 Task: Add Attachment from Trello to Card Card0000000274 in Board Board0000000069 in Workspace WS0000000023 in Trello. Add Cover Blue to Card Card0000000274 in Board Board0000000069 in Workspace WS0000000023 in Trello. Add "Copy Card To …" Button titled Button0000000274 to "bottom" of the list "To Do" to Card Card0000000274 in Board Board0000000069 in Workspace WS0000000023 in Trello. Add Description DS0000000274 to Card Card0000000274 in Board Board0000000069 in Workspace WS0000000023 in Trello. Add Comment CM0000000274 to Card Card0000000274 in Board Board0000000069 in Workspace WS0000000023 in Trello
Action: Mouse moved to (457, 454)
Screenshot: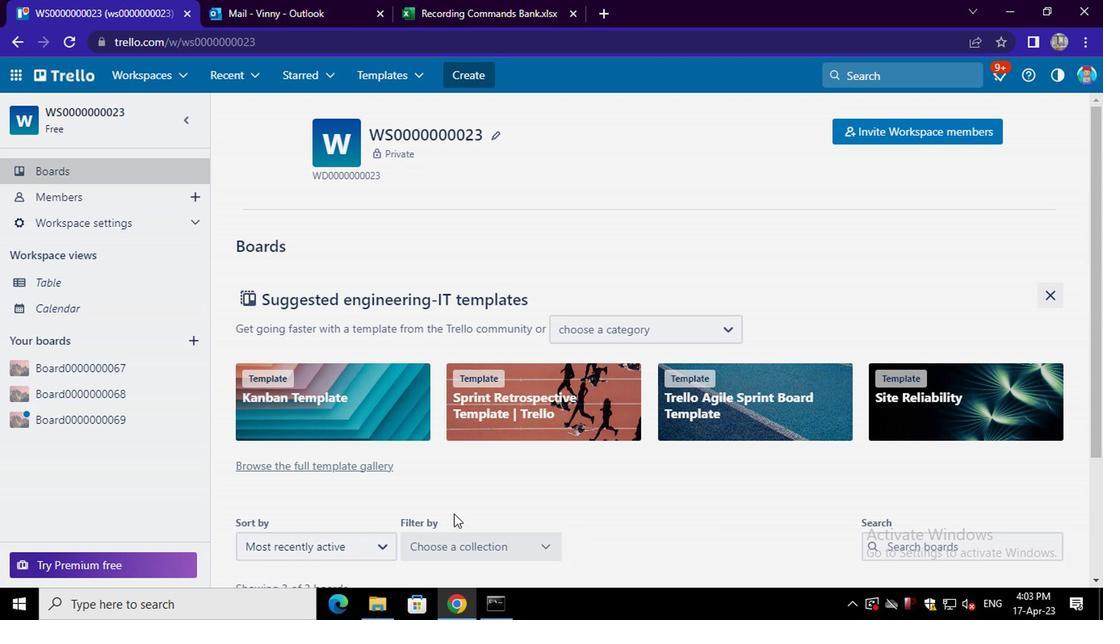 
Action: Mouse scrolled (457, 452) with delta (0, -1)
Screenshot: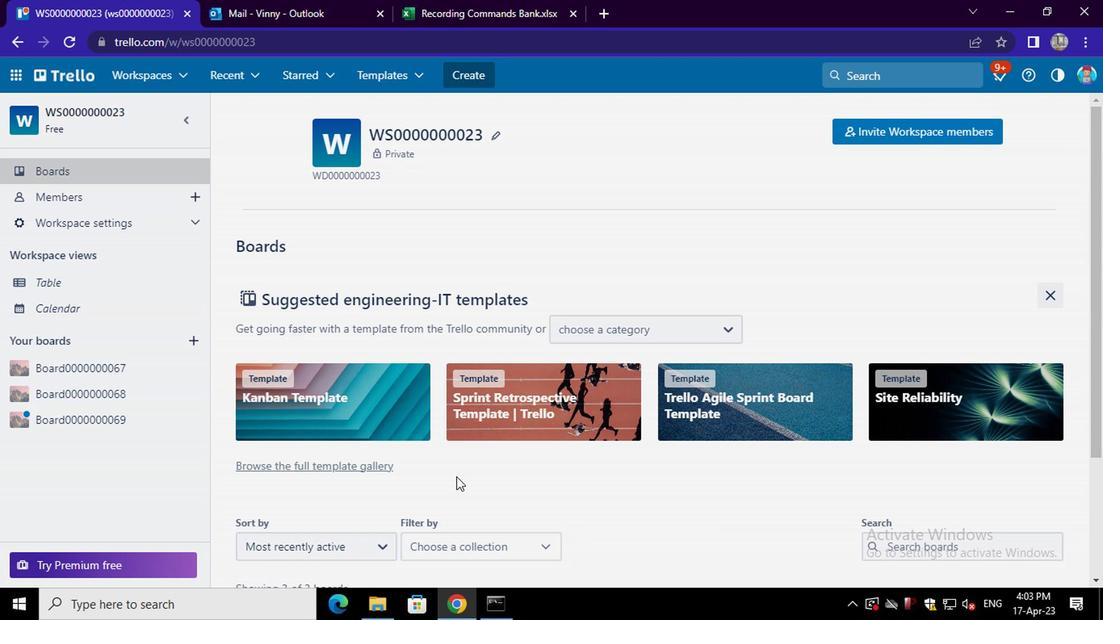 
Action: Mouse scrolled (457, 452) with delta (0, -1)
Screenshot: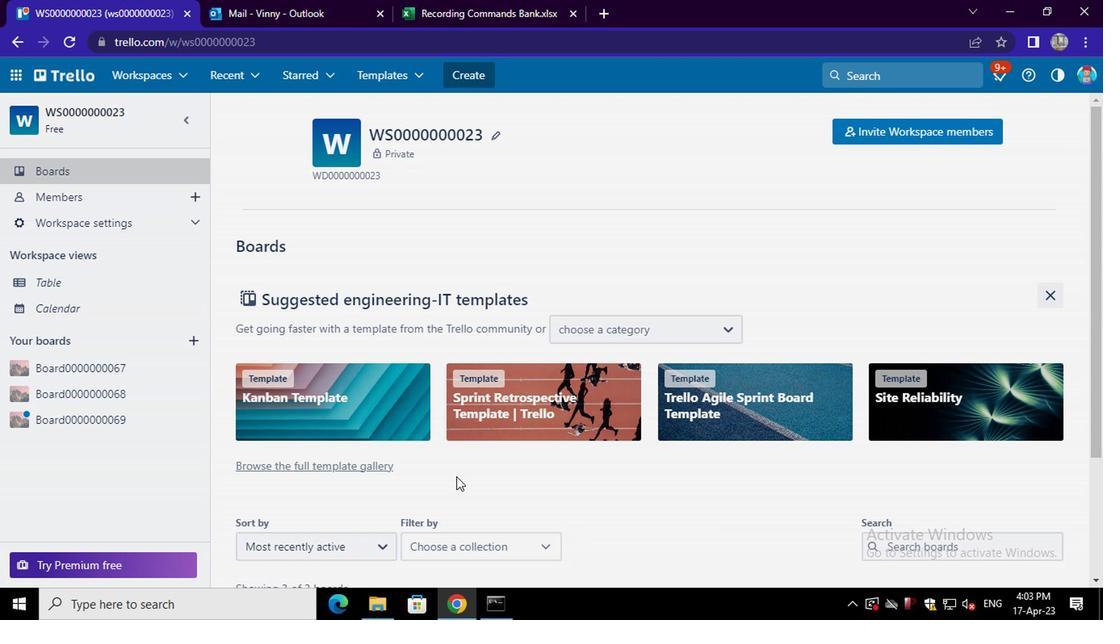 
Action: Mouse scrolled (457, 452) with delta (0, -1)
Screenshot: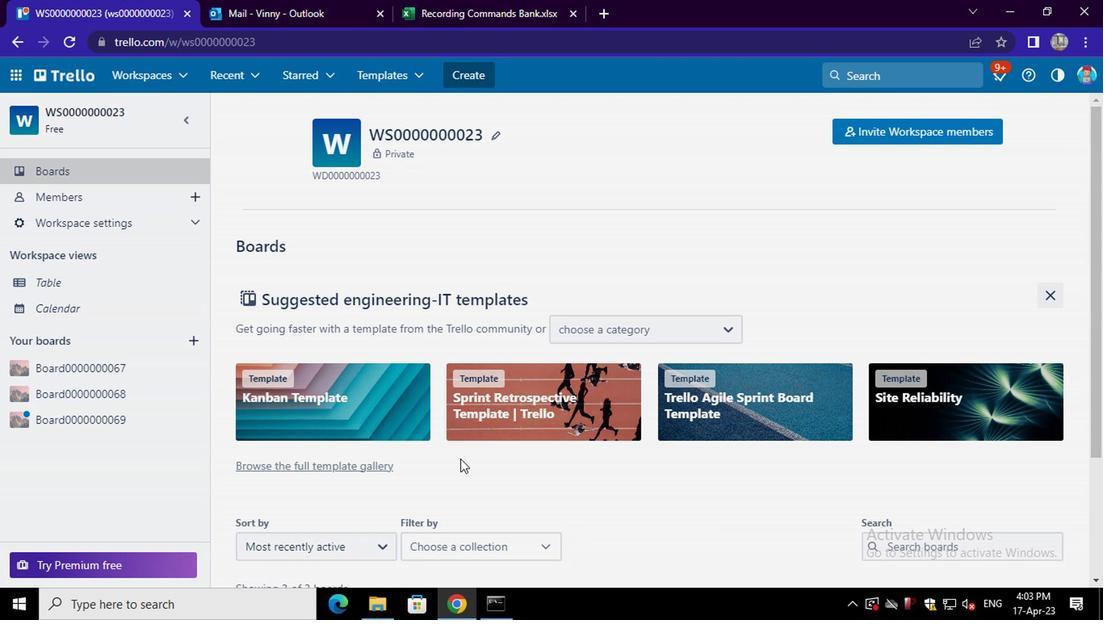
Action: Mouse scrolled (457, 452) with delta (0, -1)
Screenshot: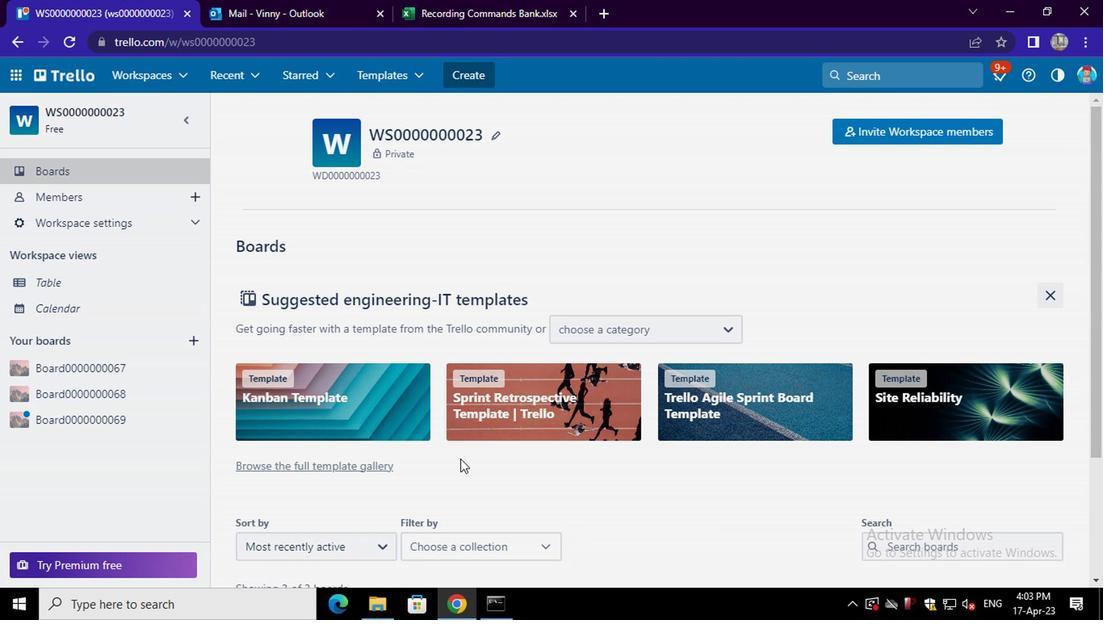 
Action: Mouse scrolled (457, 452) with delta (0, -1)
Screenshot: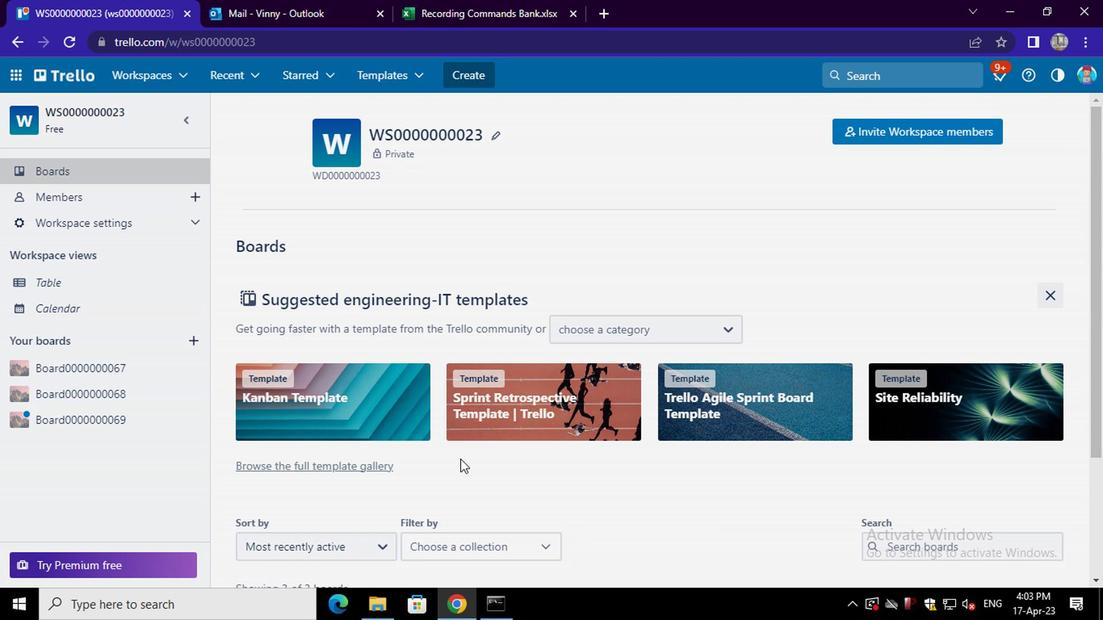 
Action: Mouse moved to (527, 481)
Screenshot: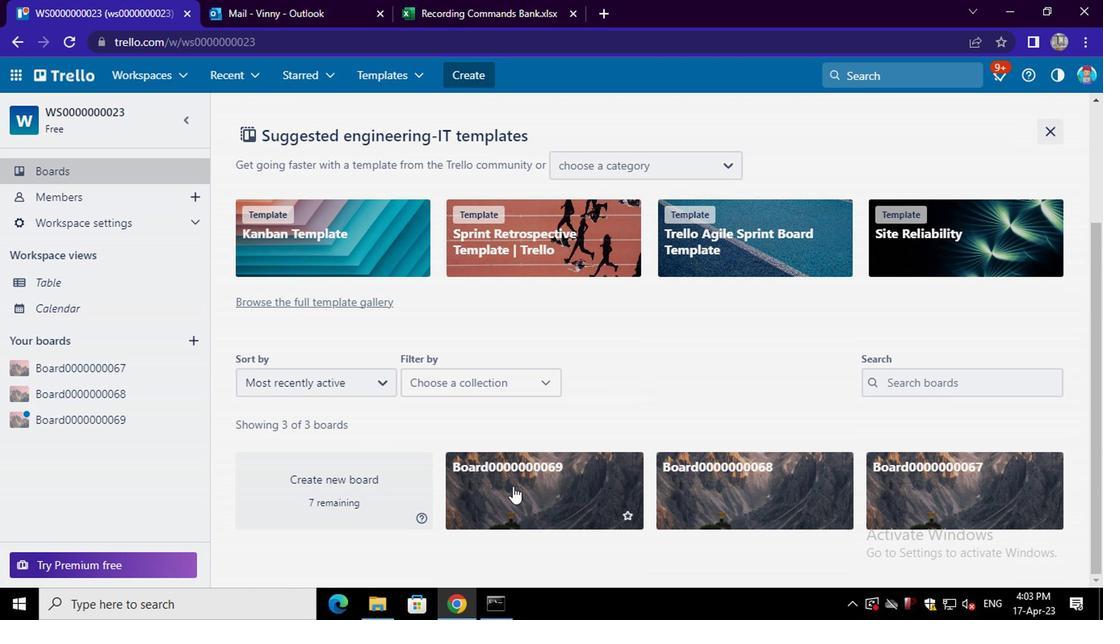 
Action: Mouse pressed left at (527, 481)
Screenshot: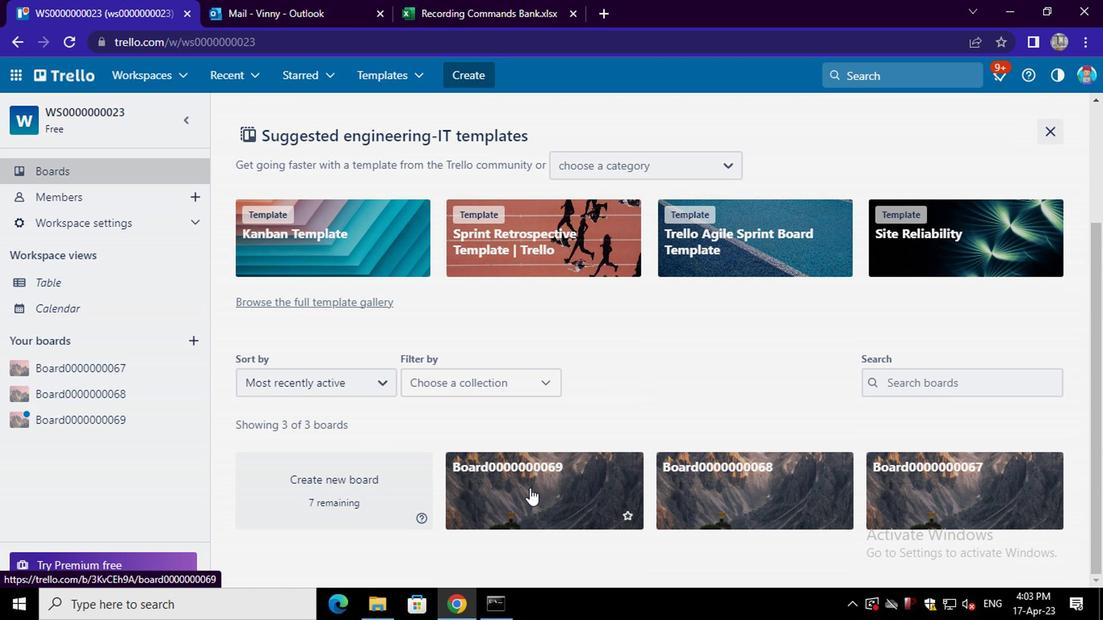 
Action: Mouse moved to (421, 320)
Screenshot: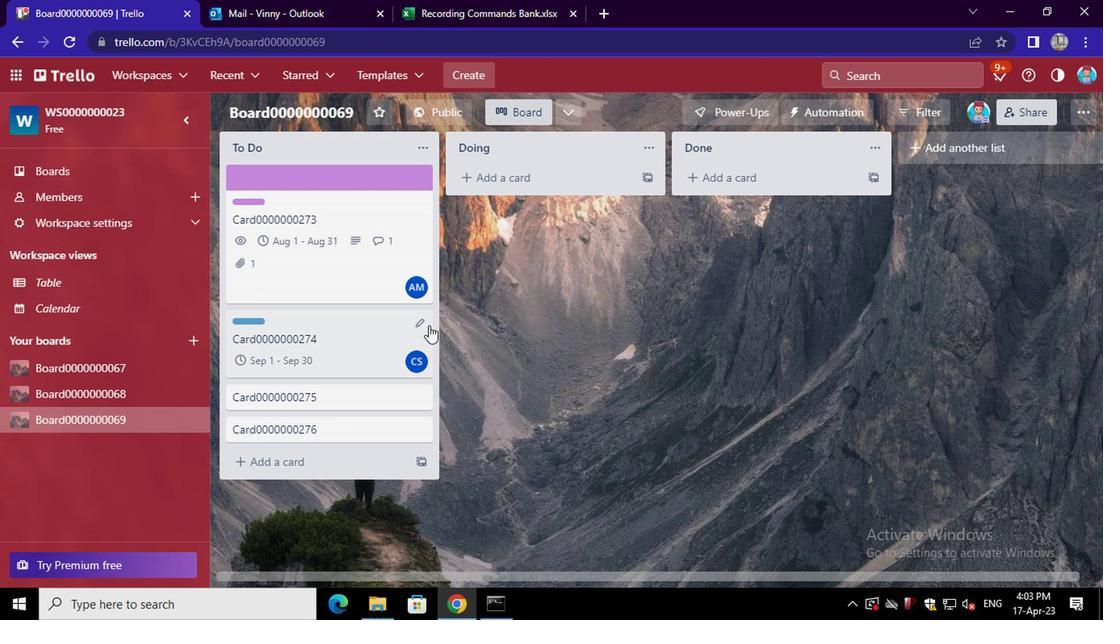 
Action: Mouse pressed left at (421, 320)
Screenshot: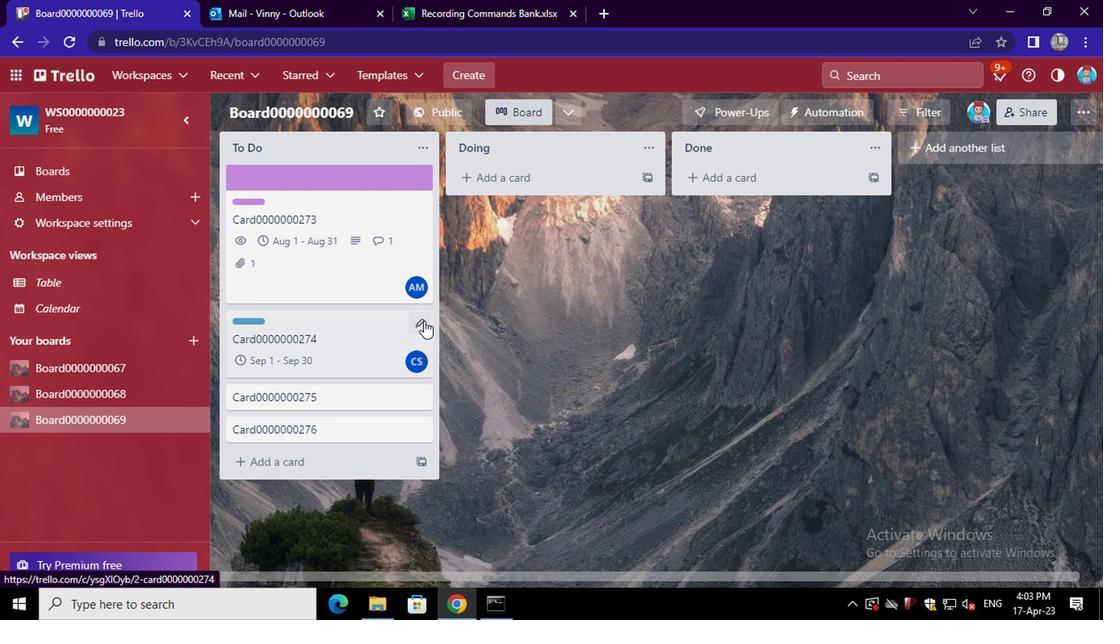 
Action: Mouse moved to (470, 319)
Screenshot: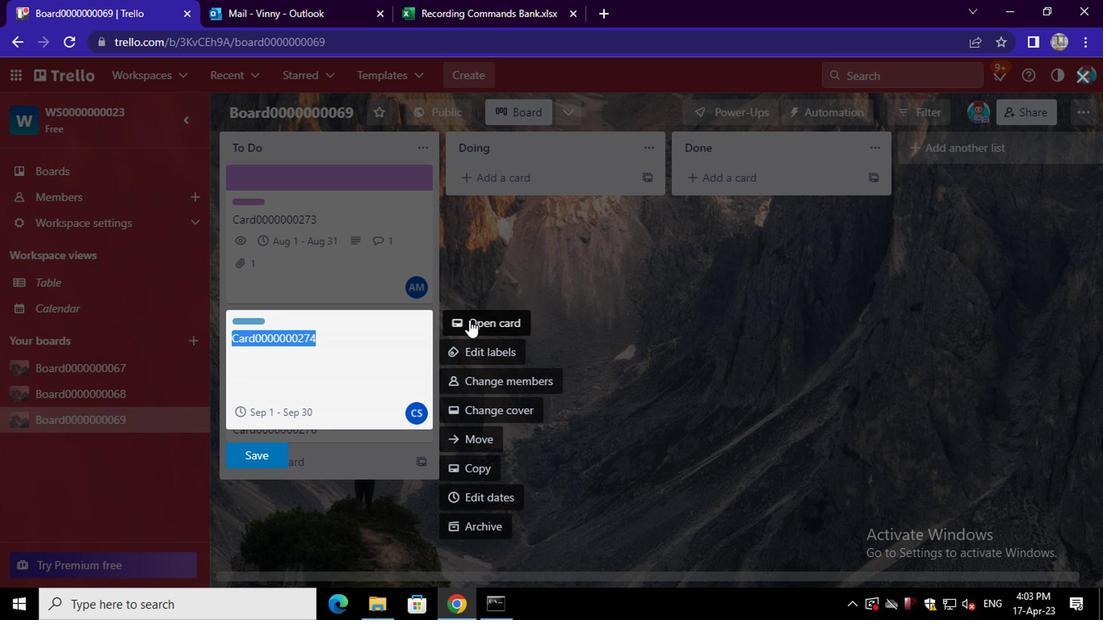 
Action: Mouse pressed left at (470, 319)
Screenshot: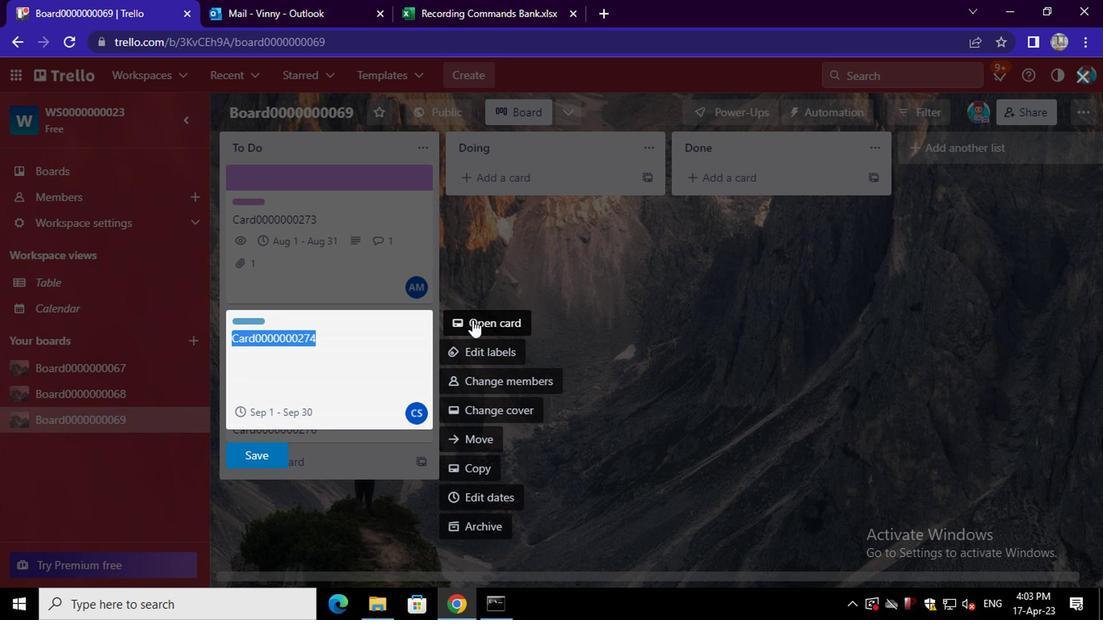 
Action: Mouse moved to (781, 335)
Screenshot: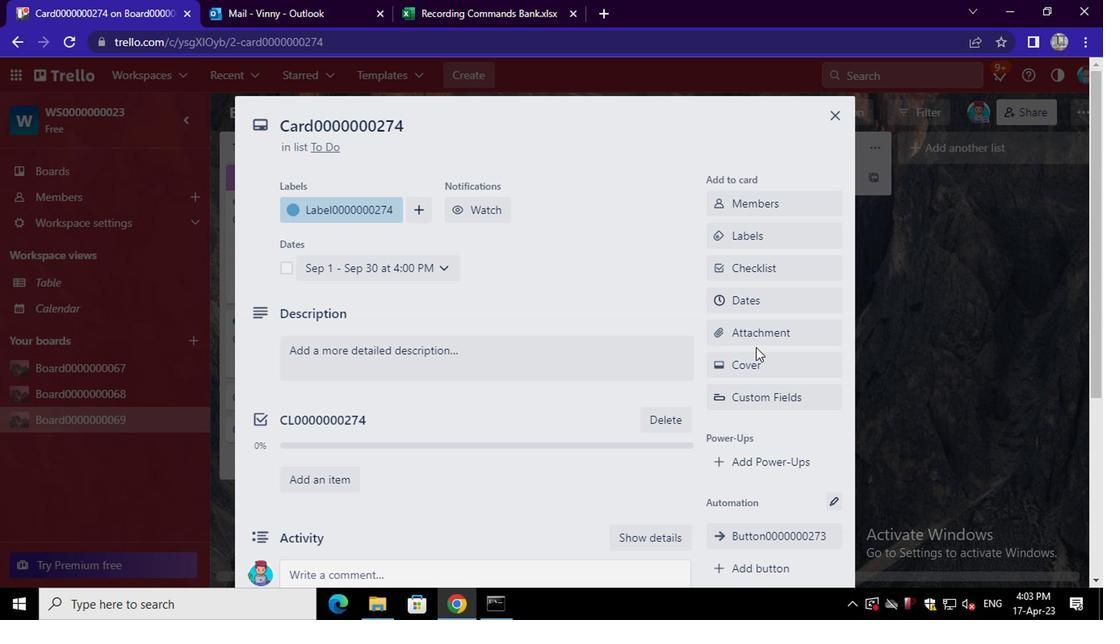 
Action: Mouse pressed left at (781, 335)
Screenshot: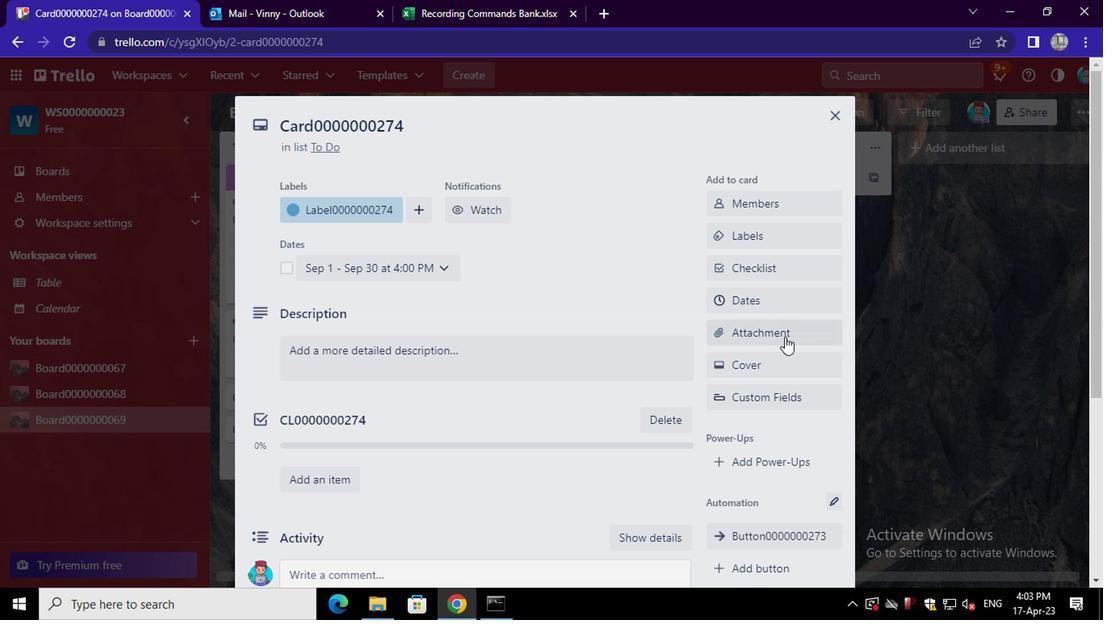 
Action: Mouse moved to (754, 179)
Screenshot: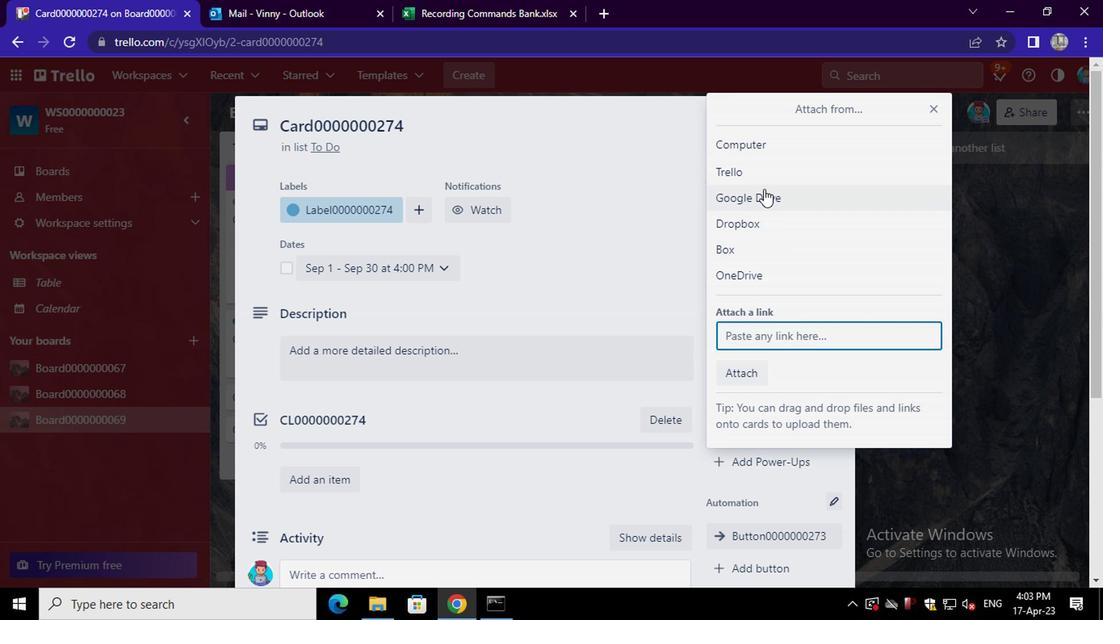 
Action: Mouse pressed left at (754, 179)
Screenshot: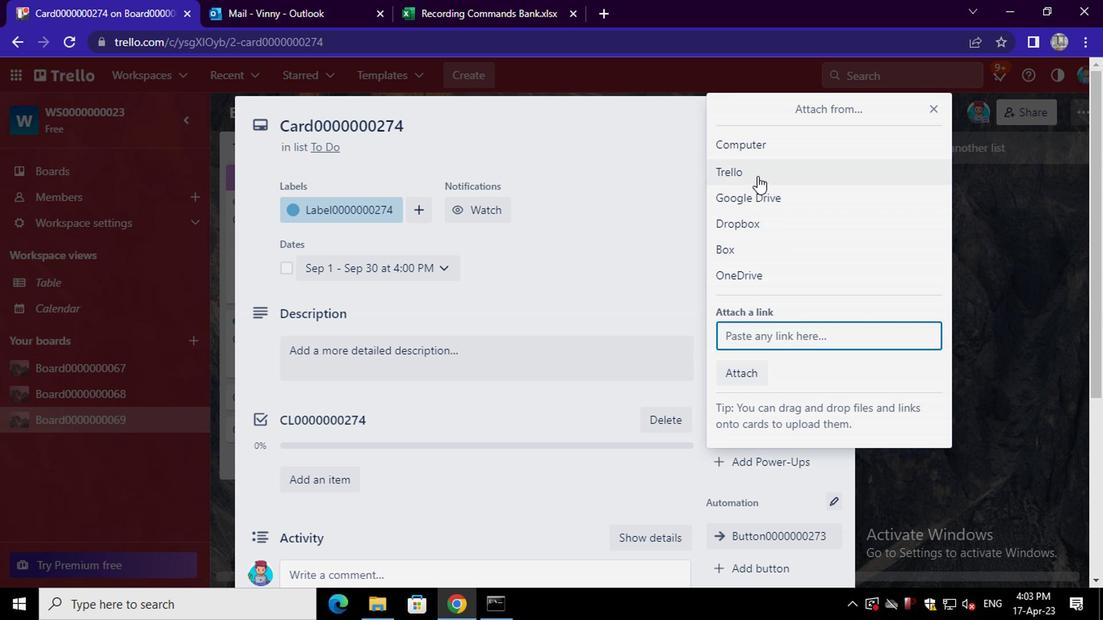 
Action: Mouse moved to (756, 231)
Screenshot: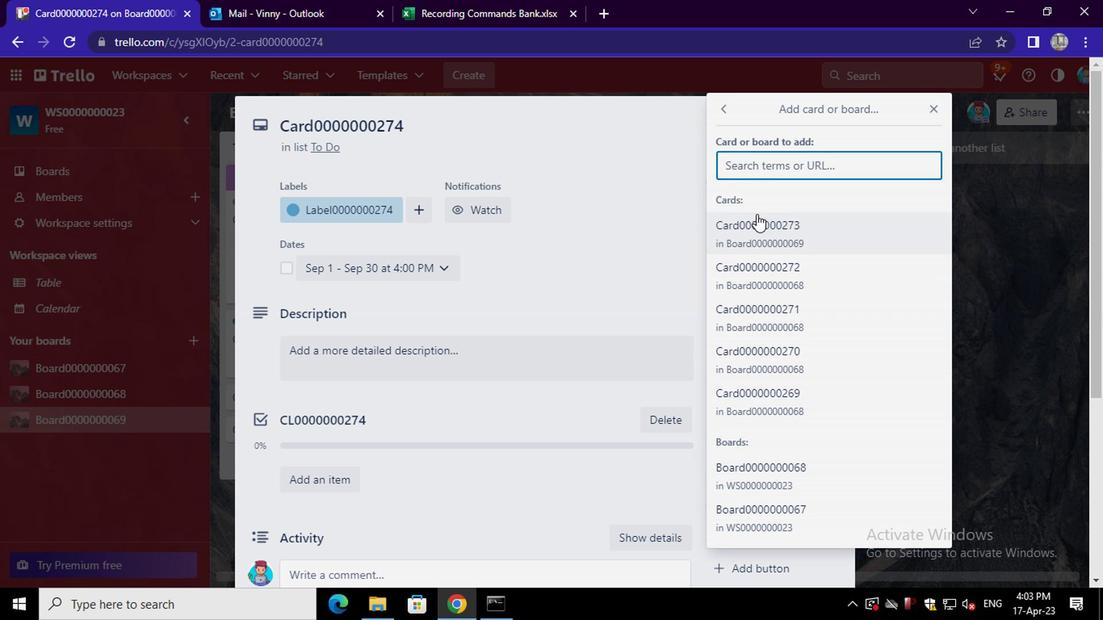 
Action: Mouse pressed left at (756, 231)
Screenshot: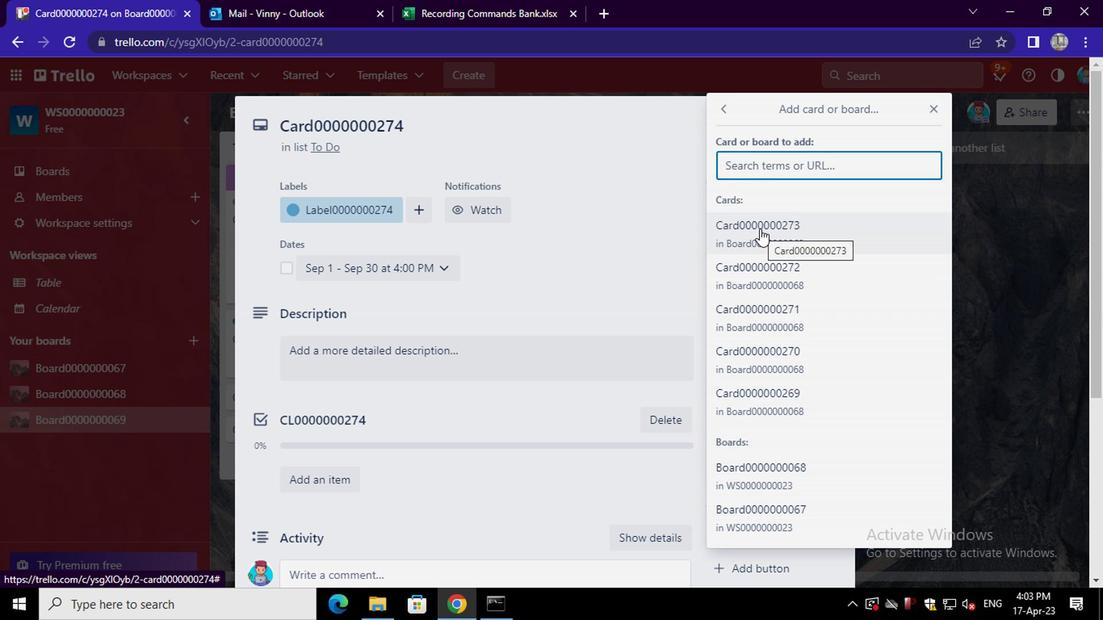 
Action: Mouse moved to (756, 360)
Screenshot: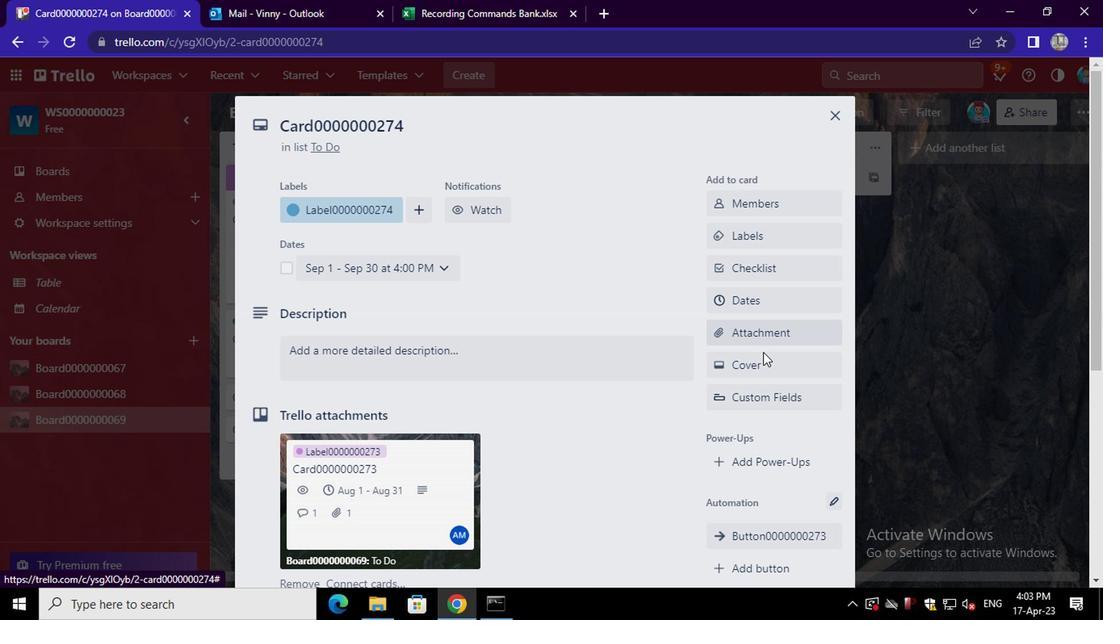 
Action: Mouse pressed left at (756, 360)
Screenshot: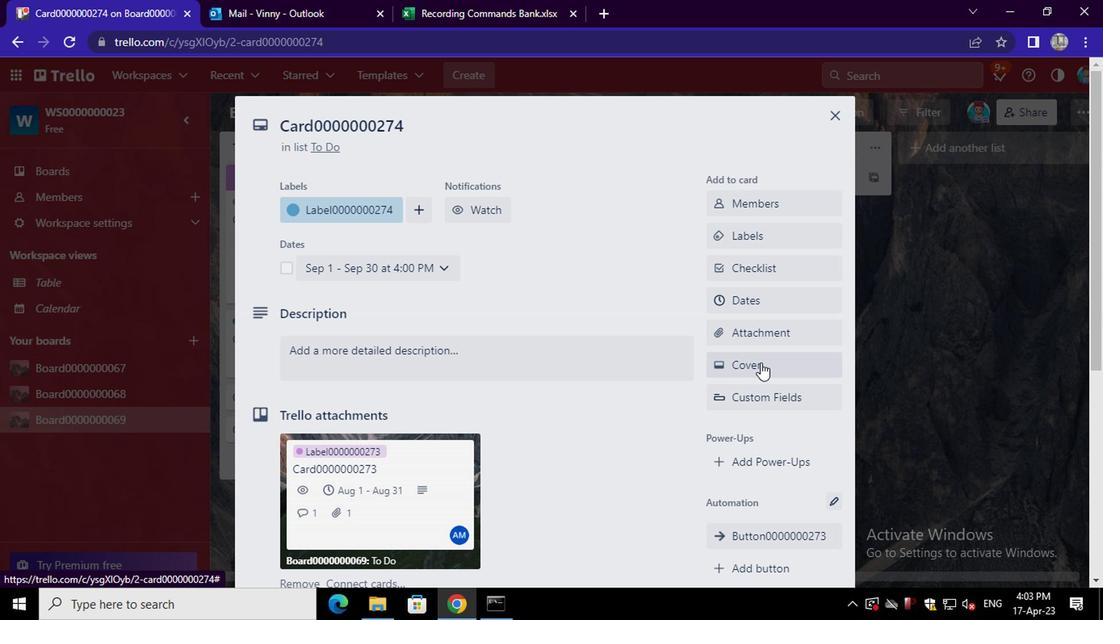 
Action: Mouse moved to (746, 287)
Screenshot: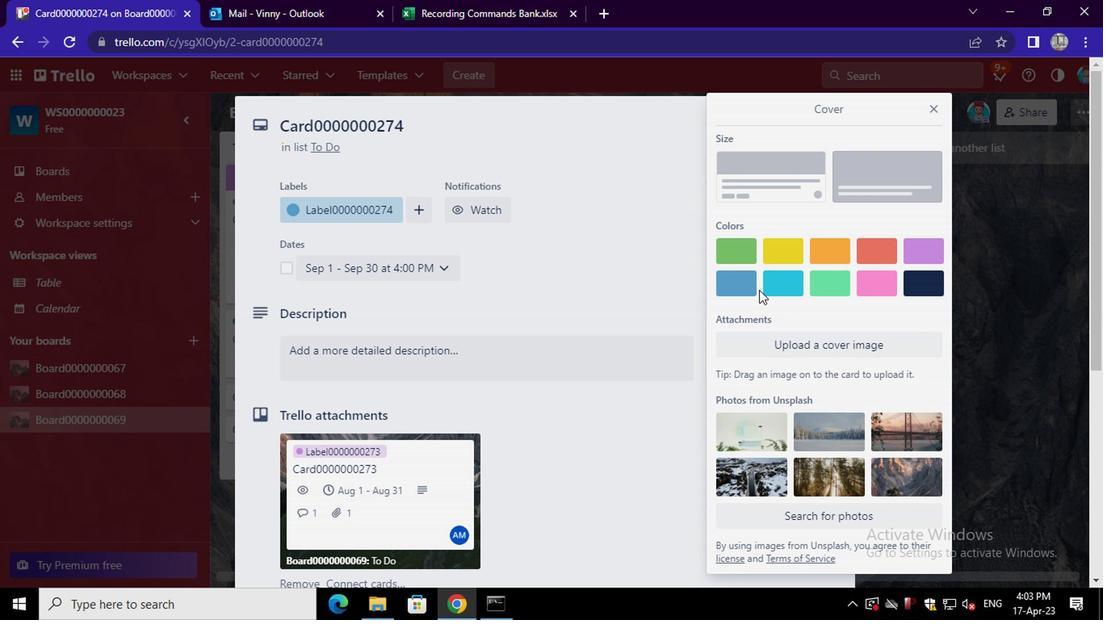 
Action: Mouse pressed left at (746, 287)
Screenshot: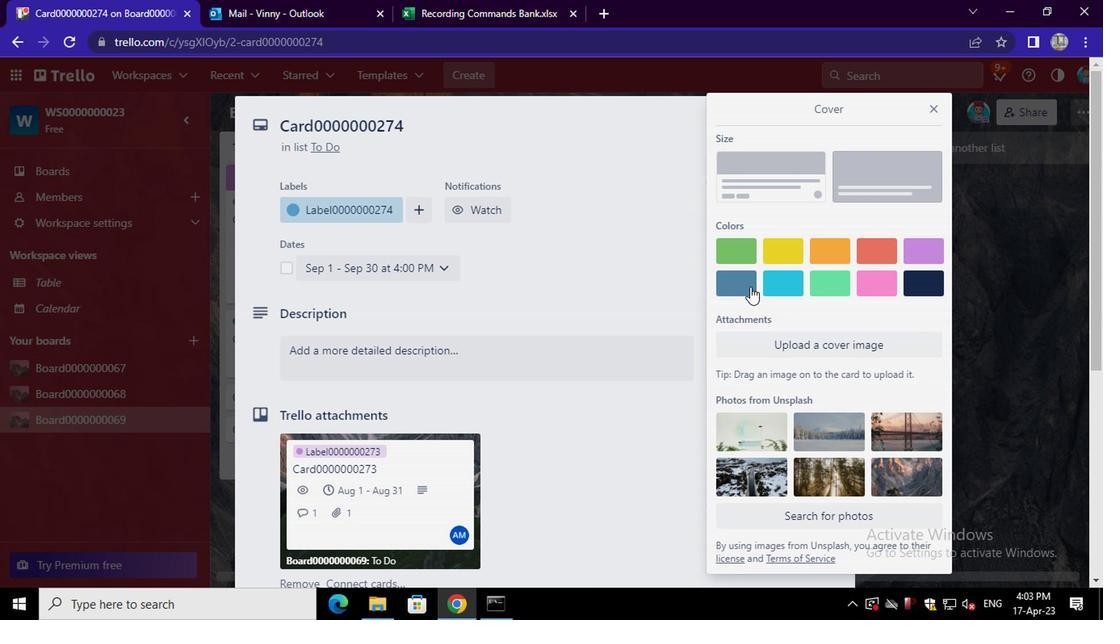 
Action: Mouse moved to (626, 358)
Screenshot: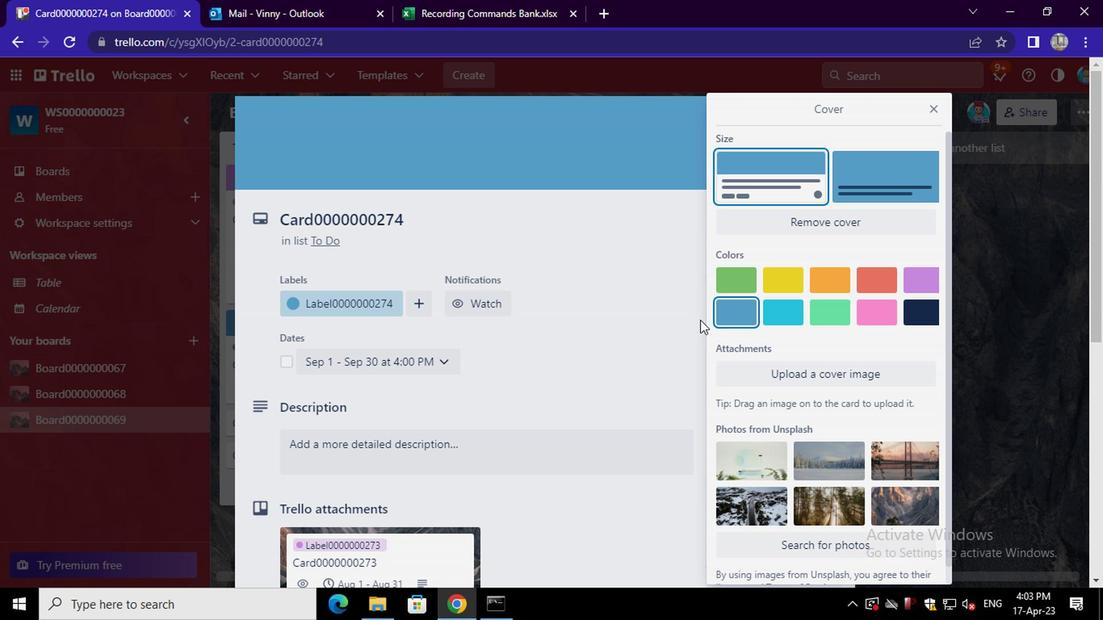 
Action: Mouse pressed left at (626, 358)
Screenshot: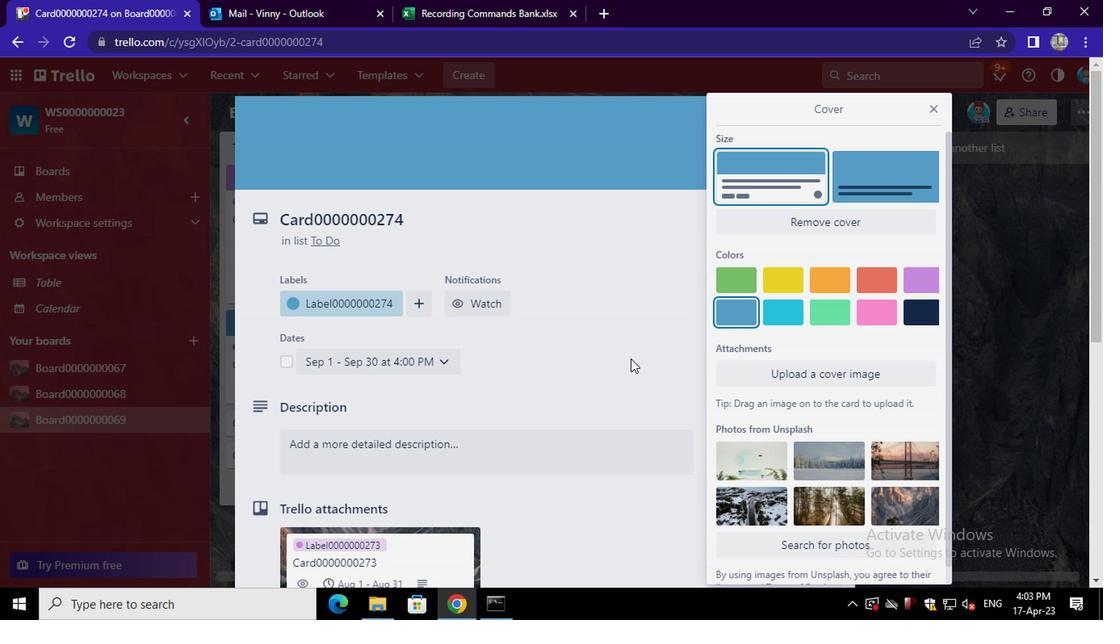 
Action: Mouse moved to (627, 362)
Screenshot: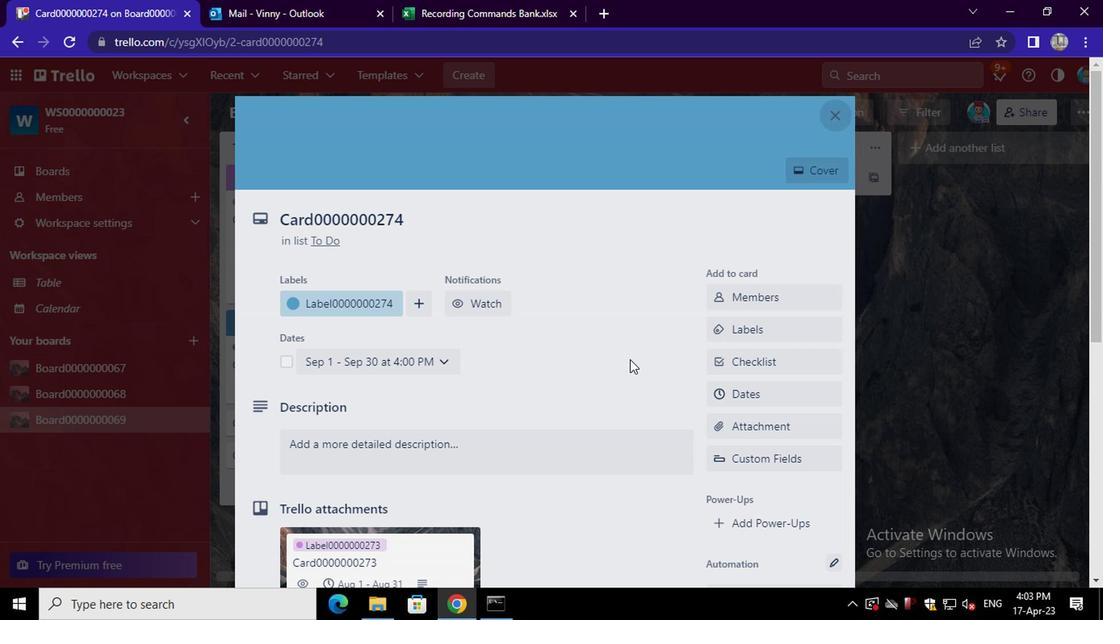 
Action: Mouse scrolled (627, 361) with delta (0, -1)
Screenshot: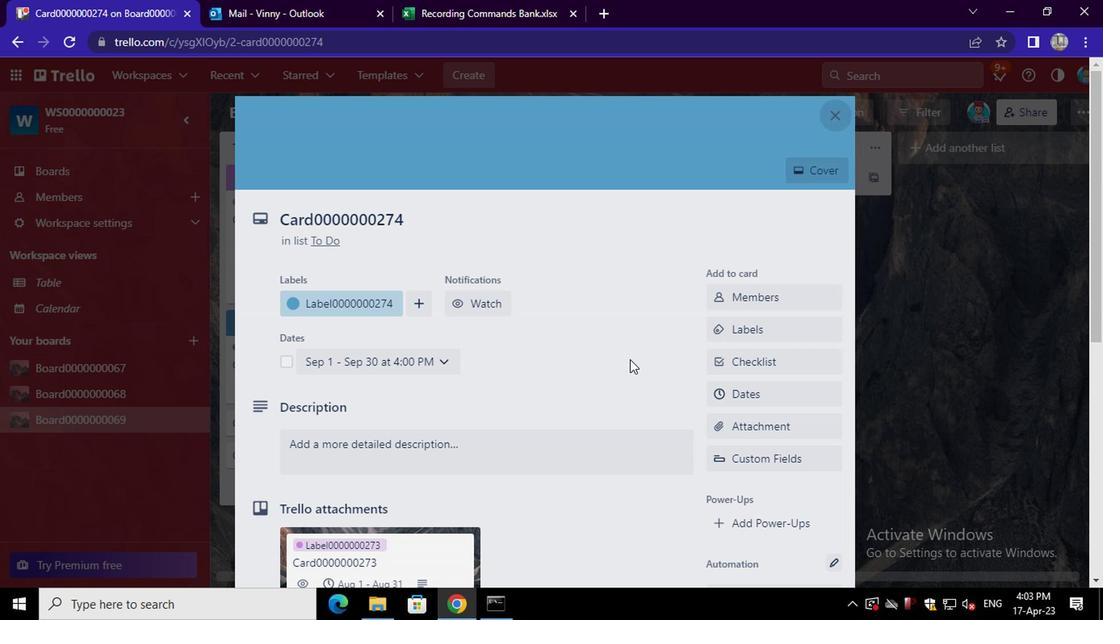 
Action: Mouse moved to (628, 364)
Screenshot: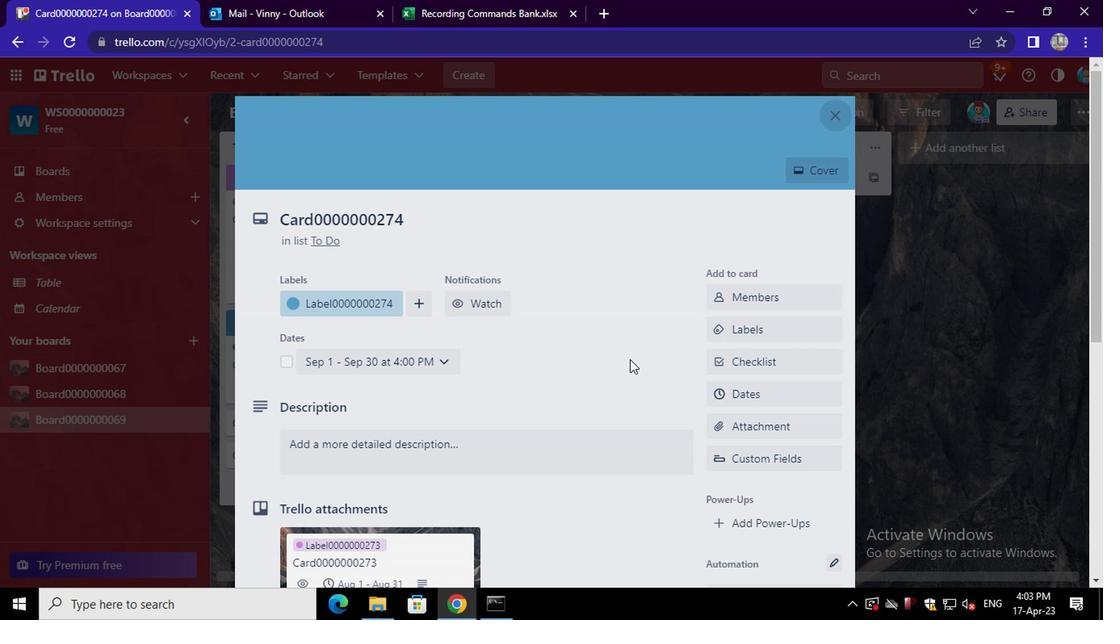 
Action: Mouse scrolled (628, 363) with delta (0, -1)
Screenshot: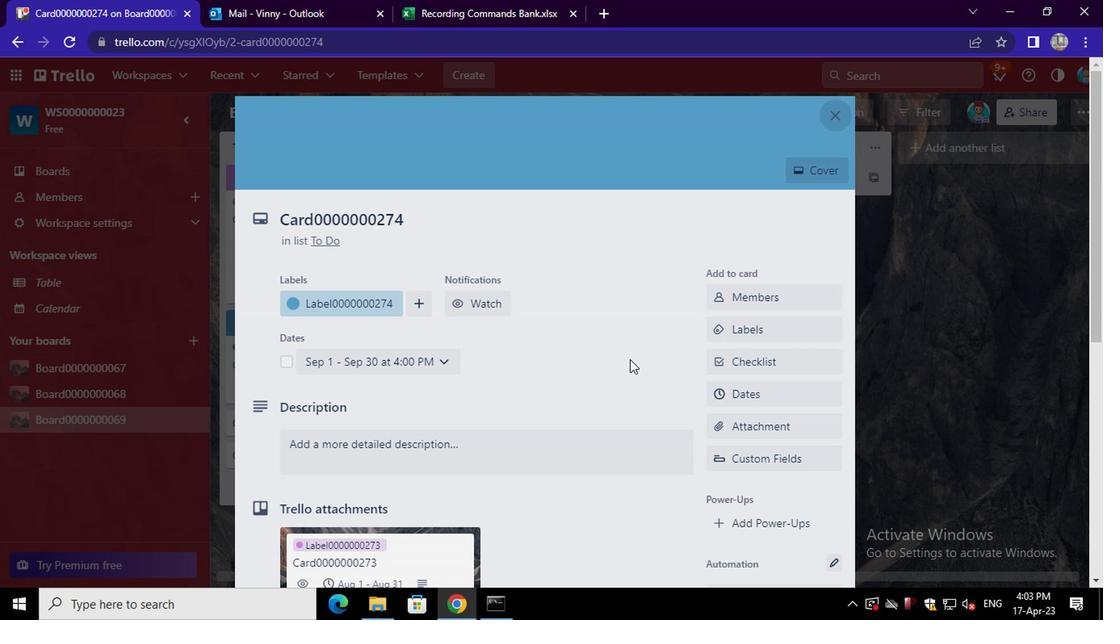 
Action: Mouse scrolled (628, 363) with delta (0, -1)
Screenshot: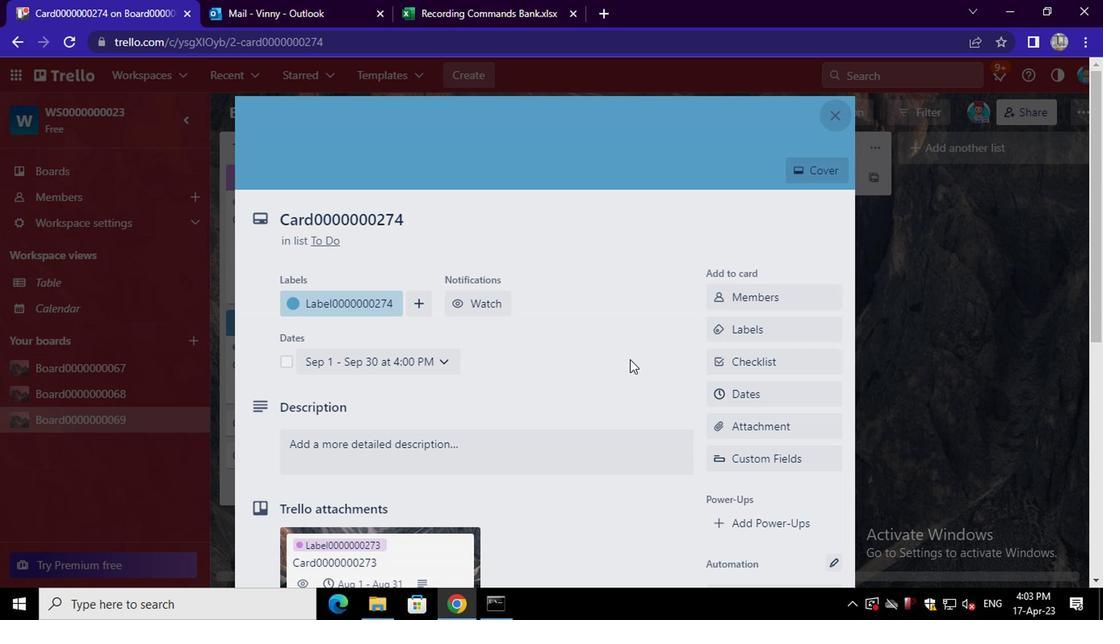 
Action: Mouse scrolled (628, 363) with delta (0, -1)
Screenshot: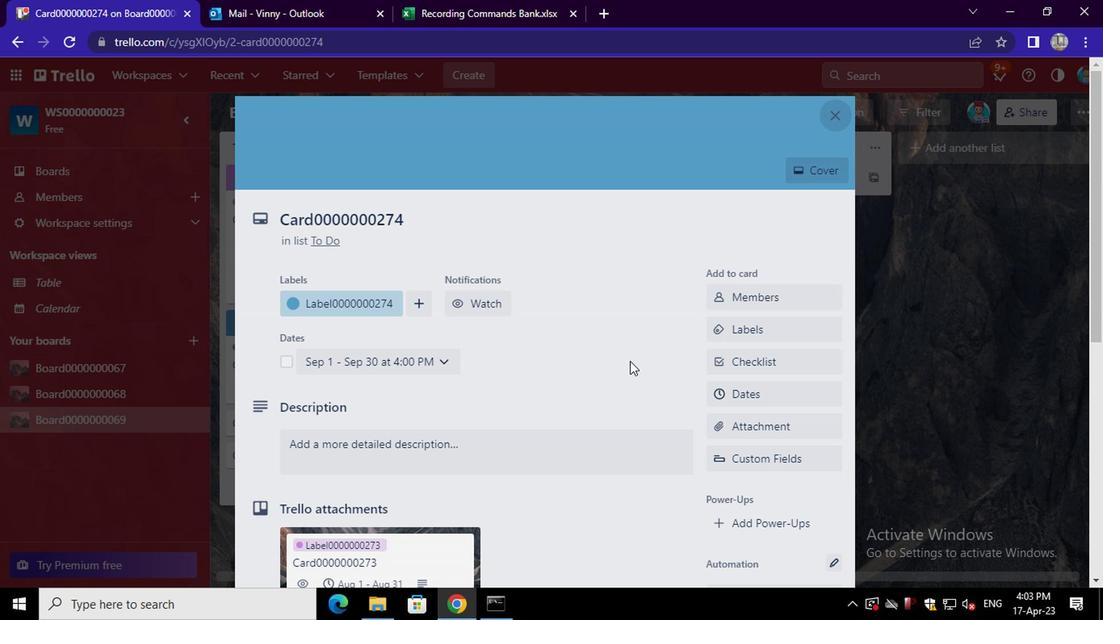 
Action: Mouse moved to (771, 304)
Screenshot: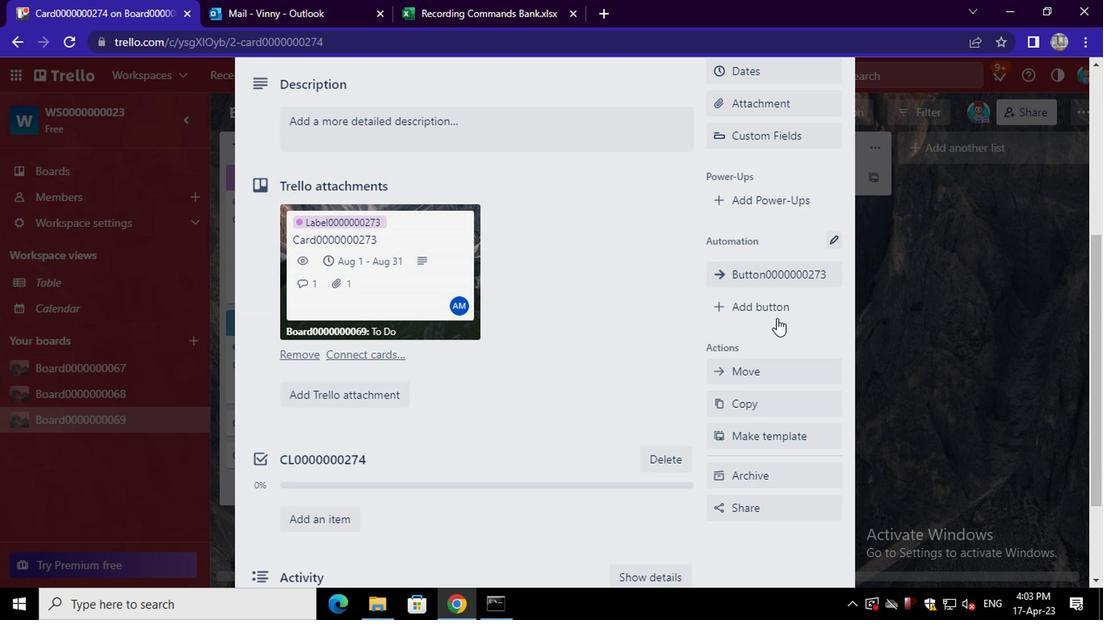 
Action: Mouse pressed left at (771, 304)
Screenshot: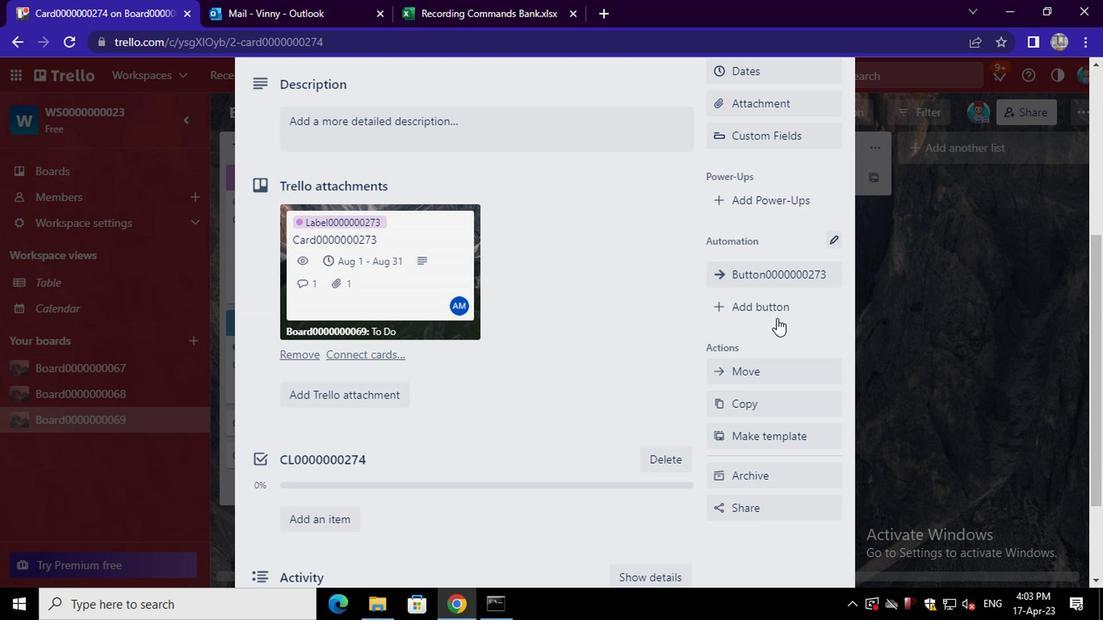 
Action: Mouse moved to (787, 218)
Screenshot: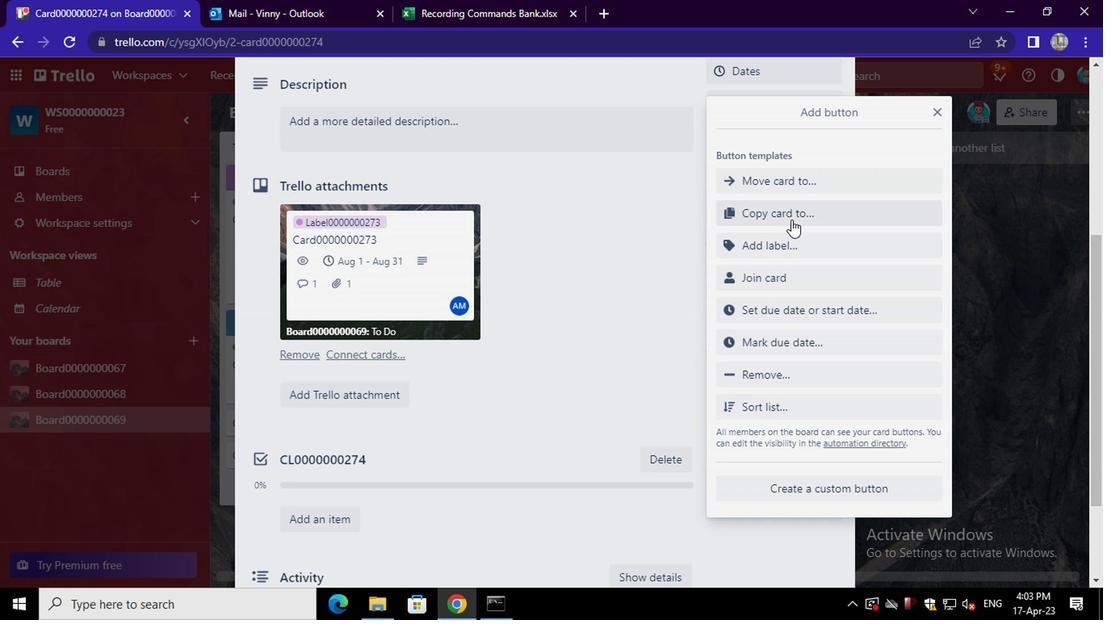 
Action: Mouse pressed left at (787, 218)
Screenshot: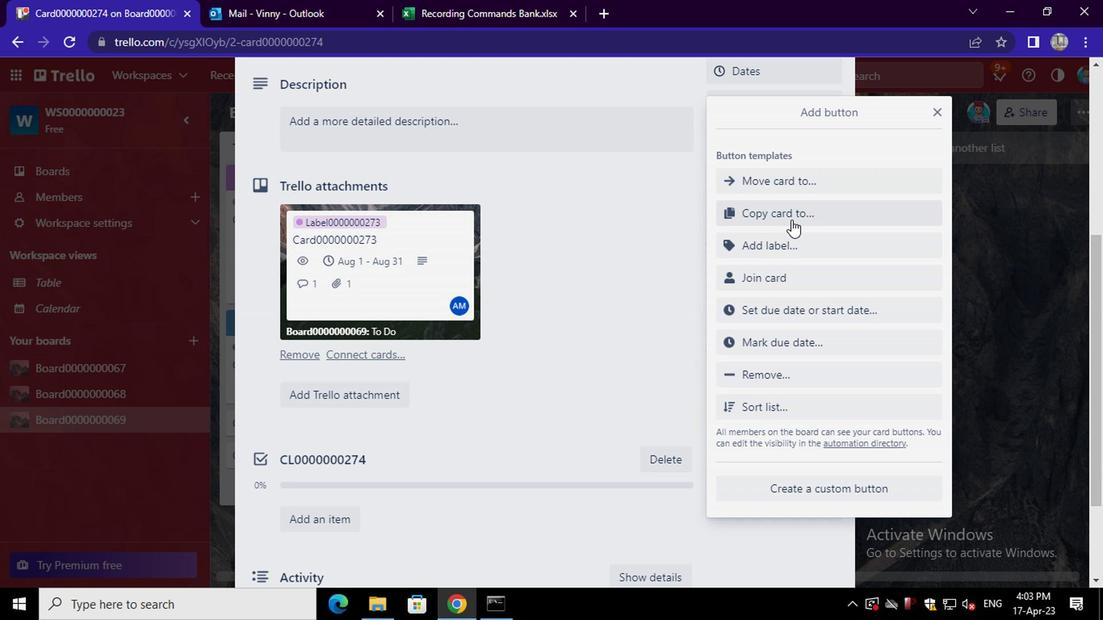 
Action: Mouse moved to (805, 183)
Screenshot: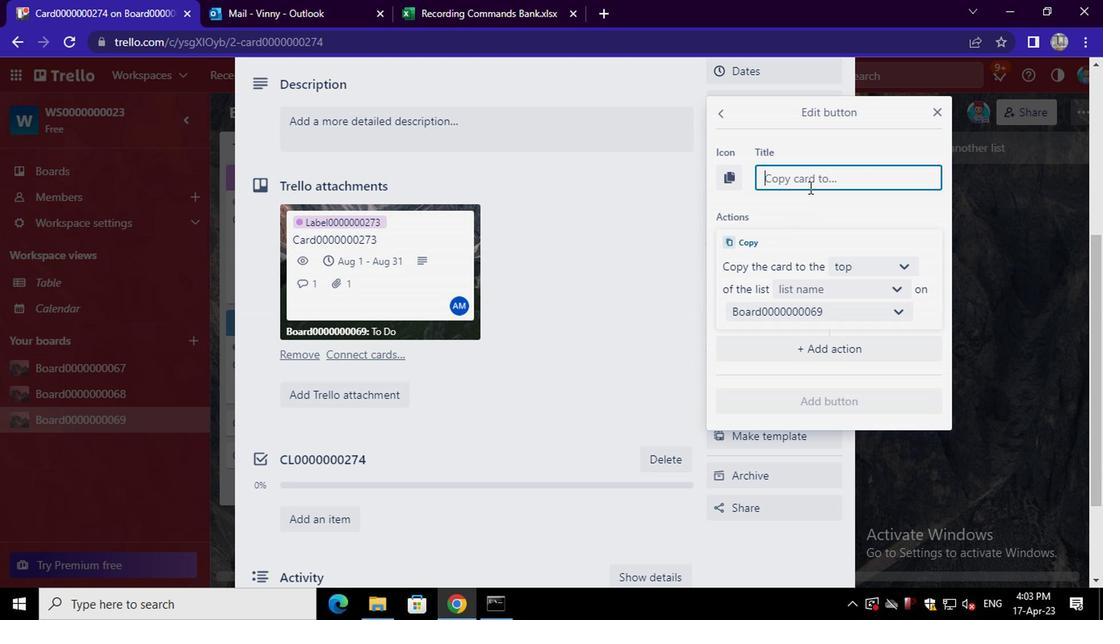 
Action: Mouse pressed left at (805, 183)
Screenshot: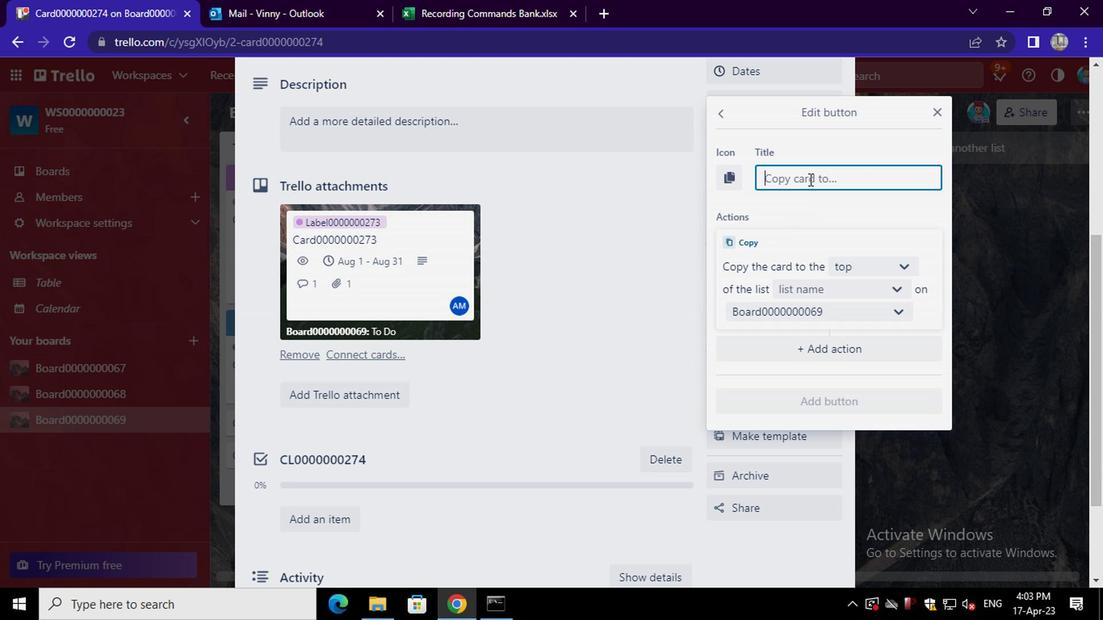 
Action: Mouse moved to (817, 168)
Screenshot: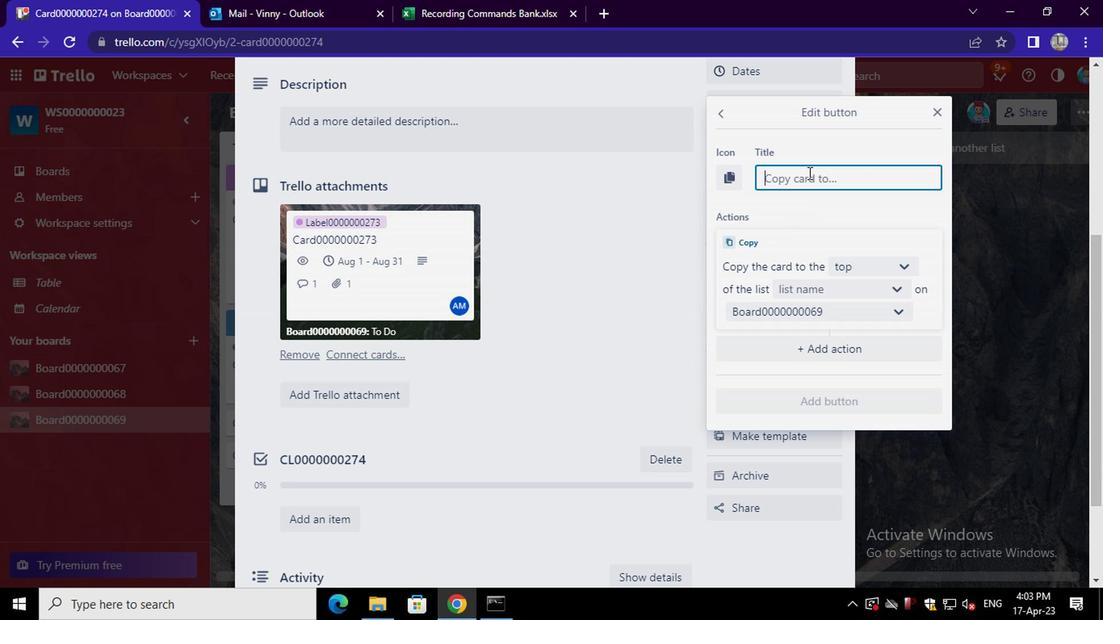 
Action: Key pressed <Key.shift>BUTTON0000000274
Screenshot: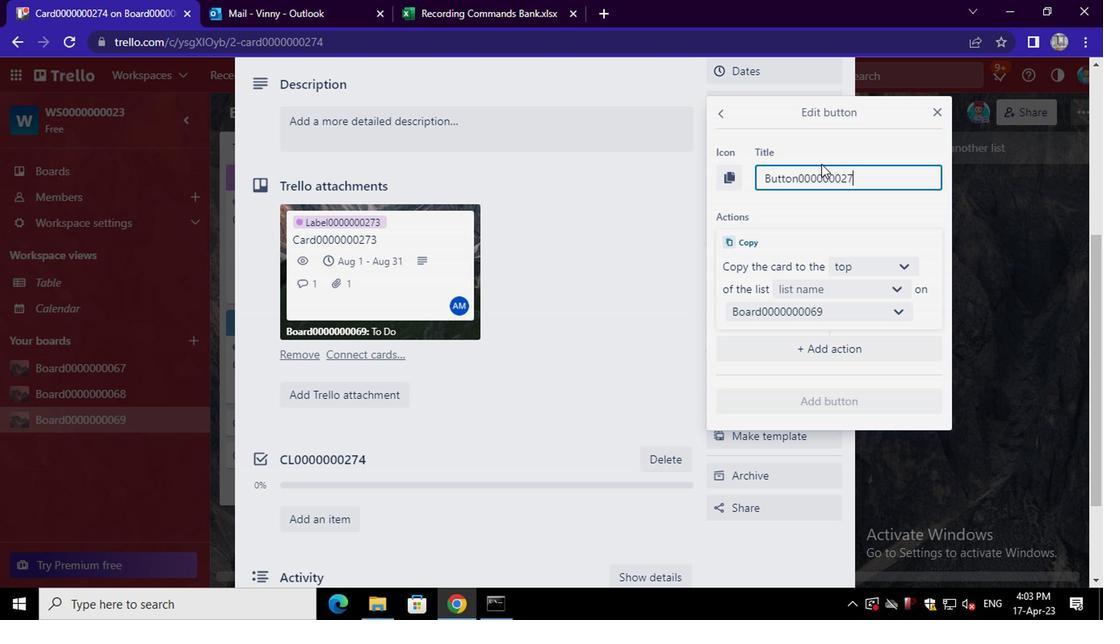 
Action: Mouse moved to (890, 267)
Screenshot: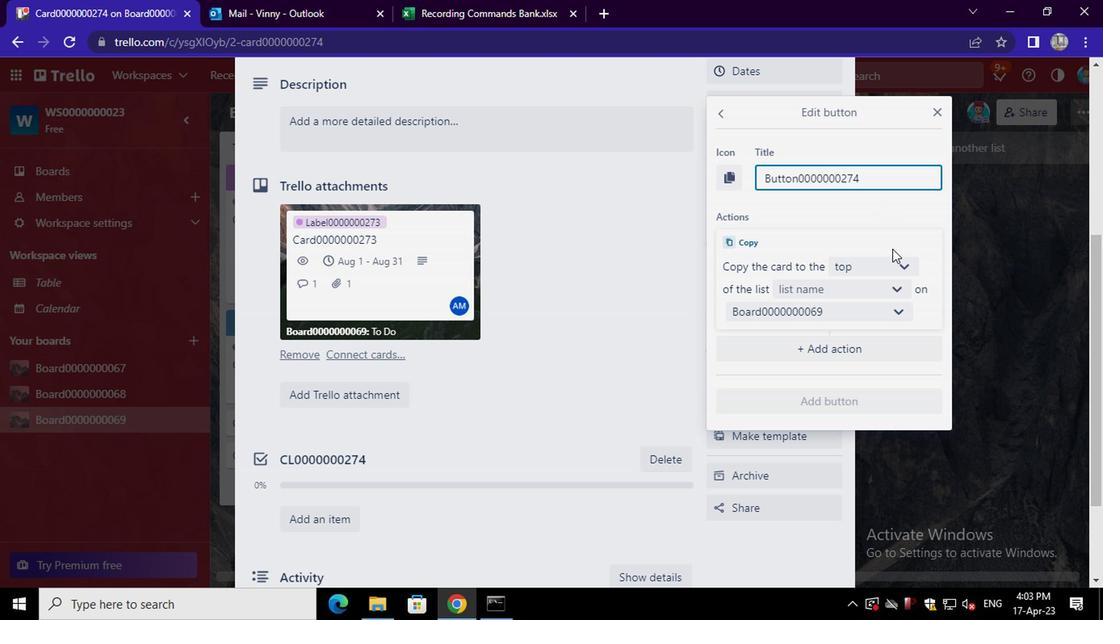 
Action: Mouse pressed left at (890, 267)
Screenshot: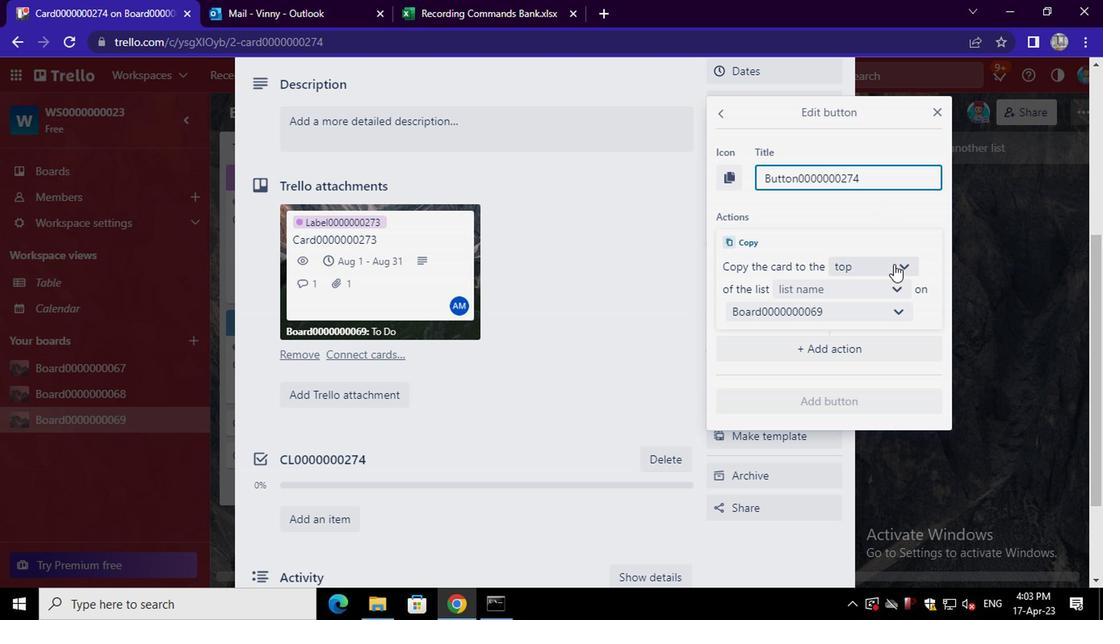 
Action: Mouse moved to (870, 319)
Screenshot: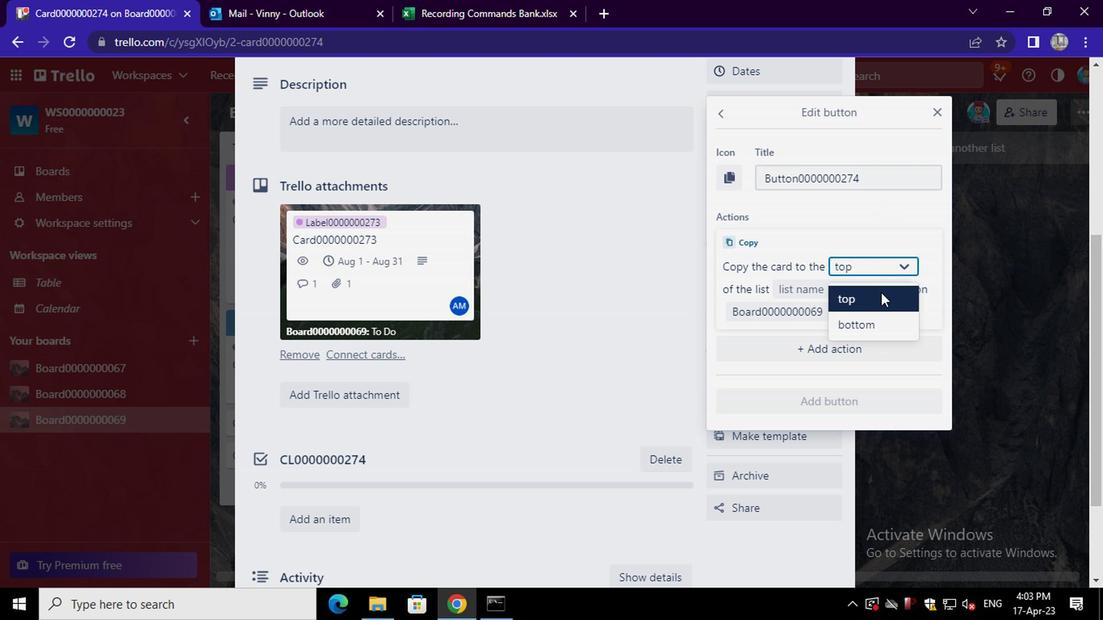 
Action: Mouse pressed left at (870, 319)
Screenshot: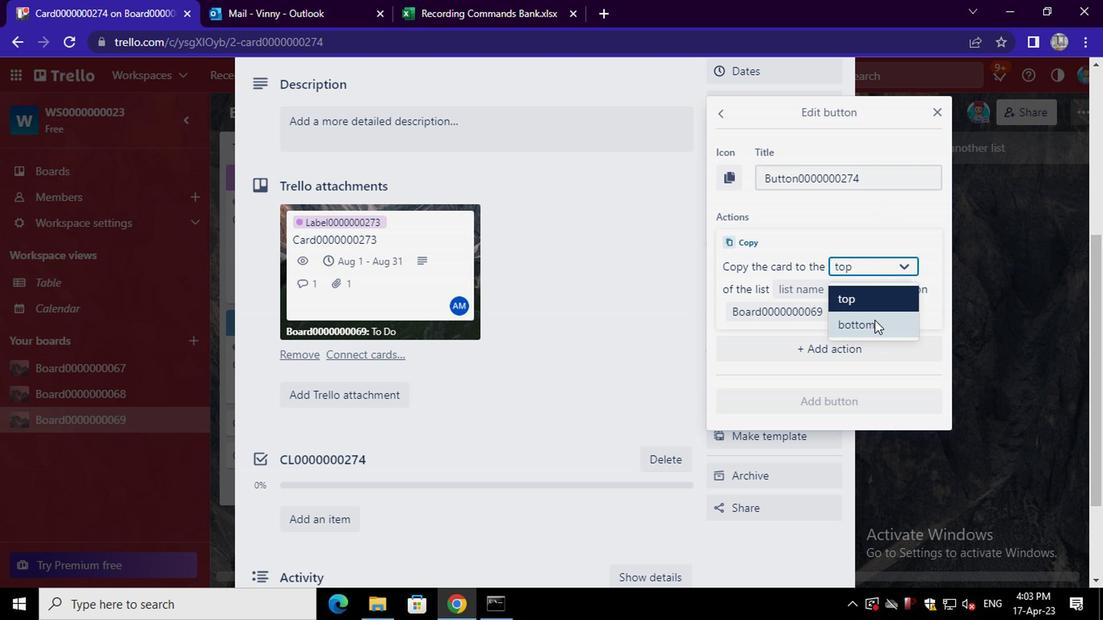 
Action: Mouse moved to (863, 290)
Screenshot: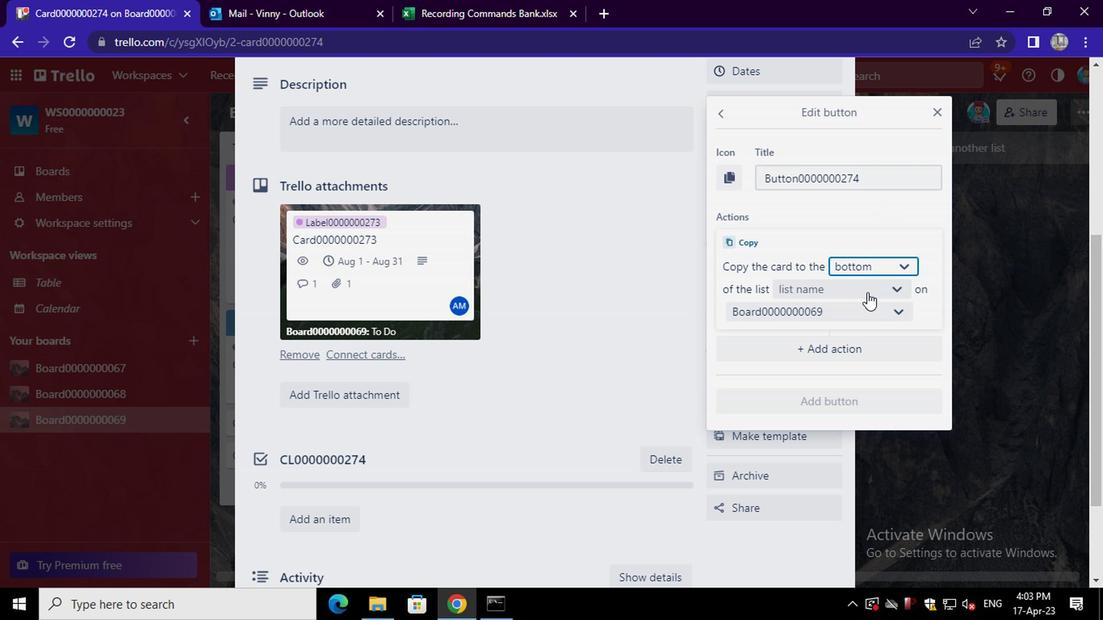 
Action: Mouse pressed left at (863, 290)
Screenshot: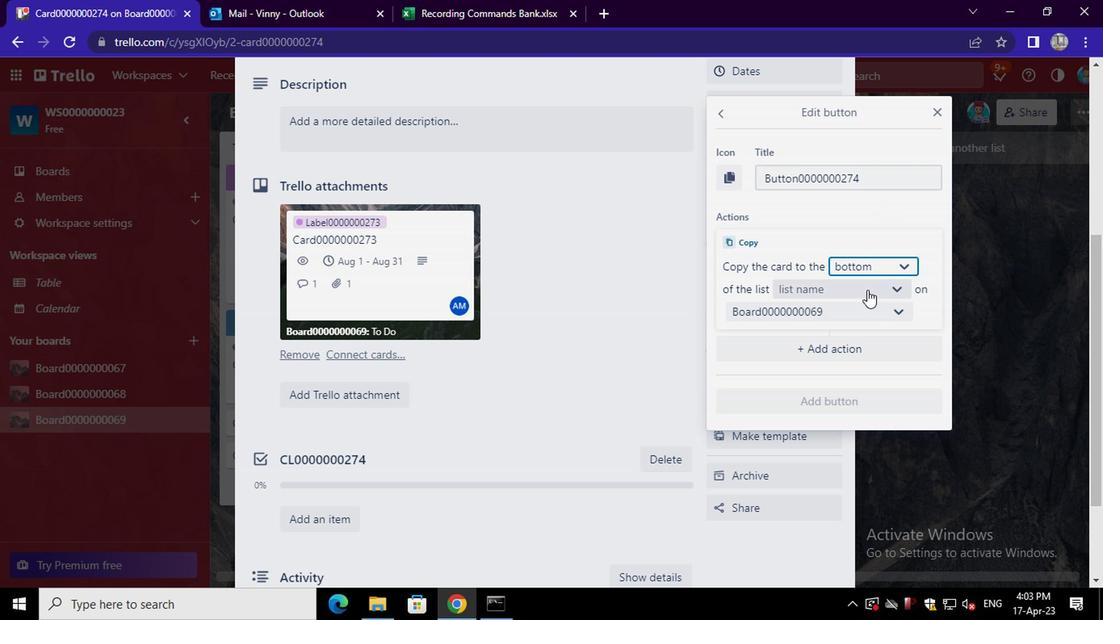 
Action: Mouse moved to (838, 323)
Screenshot: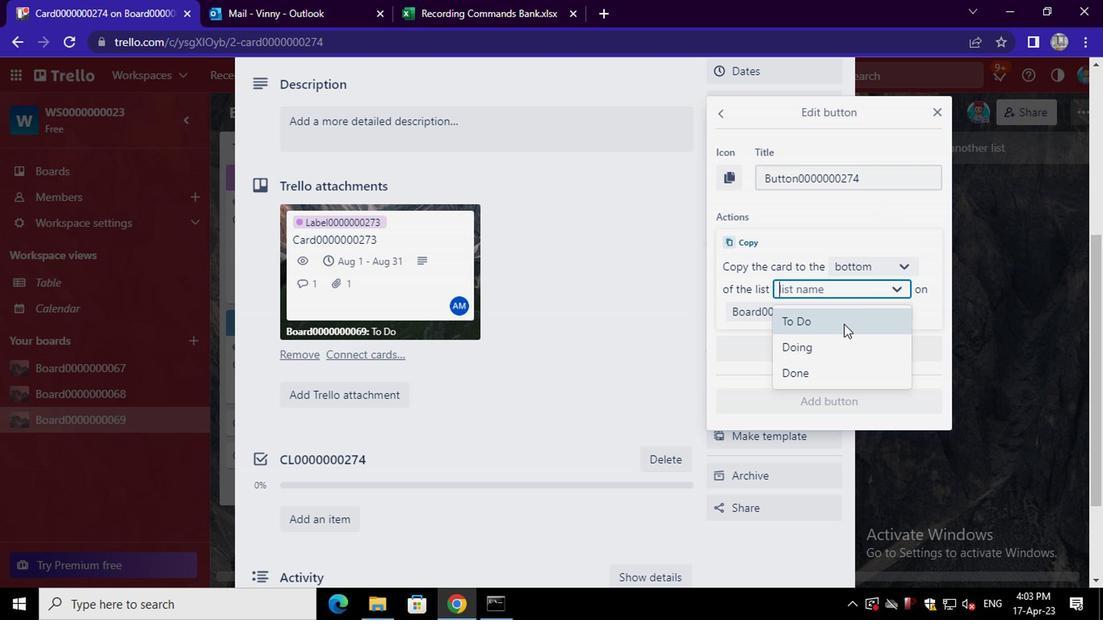 
Action: Mouse pressed left at (838, 323)
Screenshot: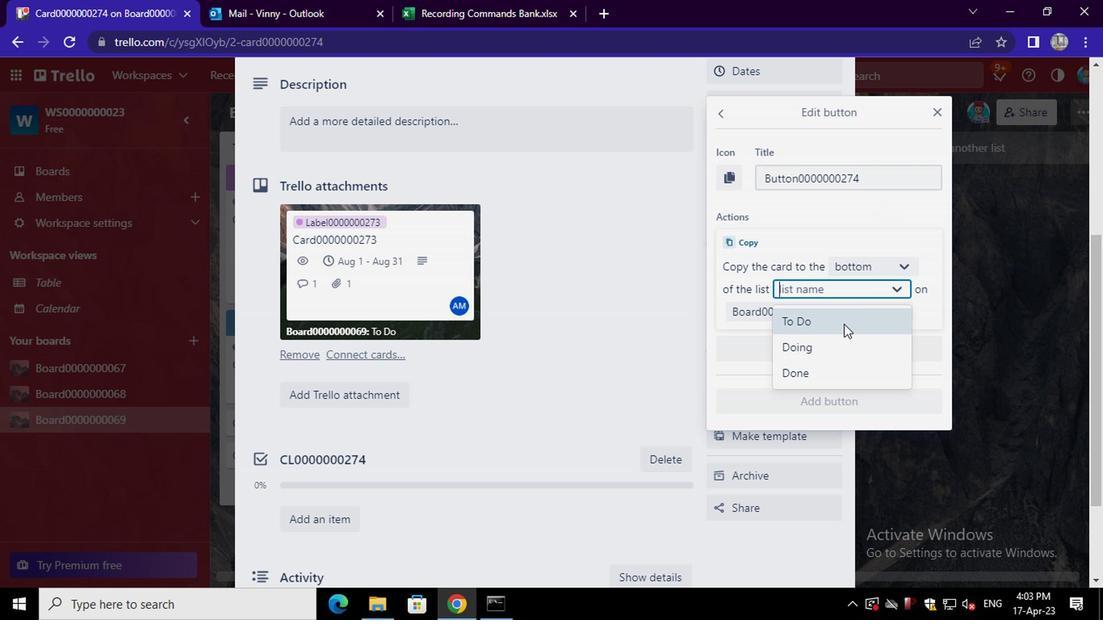 
Action: Mouse moved to (834, 395)
Screenshot: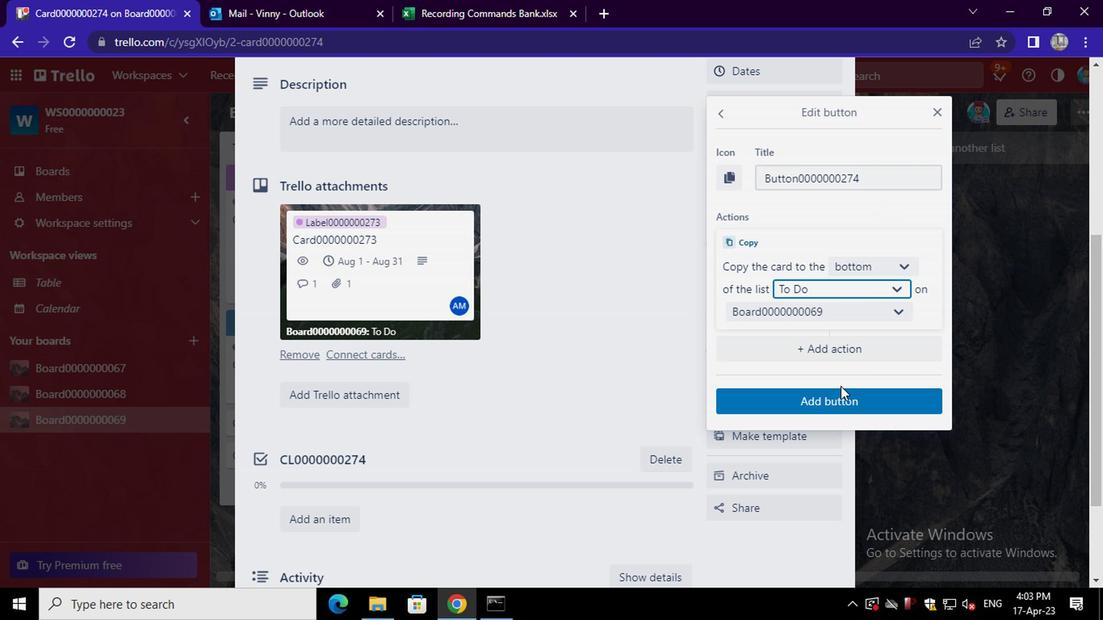 
Action: Mouse pressed left at (834, 395)
Screenshot: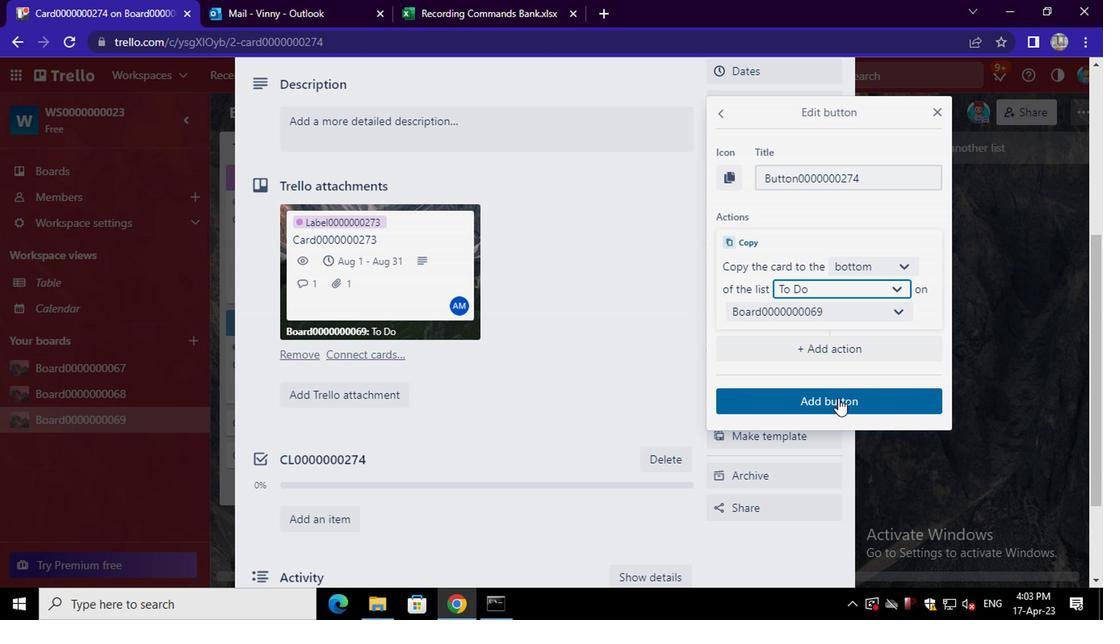 
Action: Mouse moved to (513, 394)
Screenshot: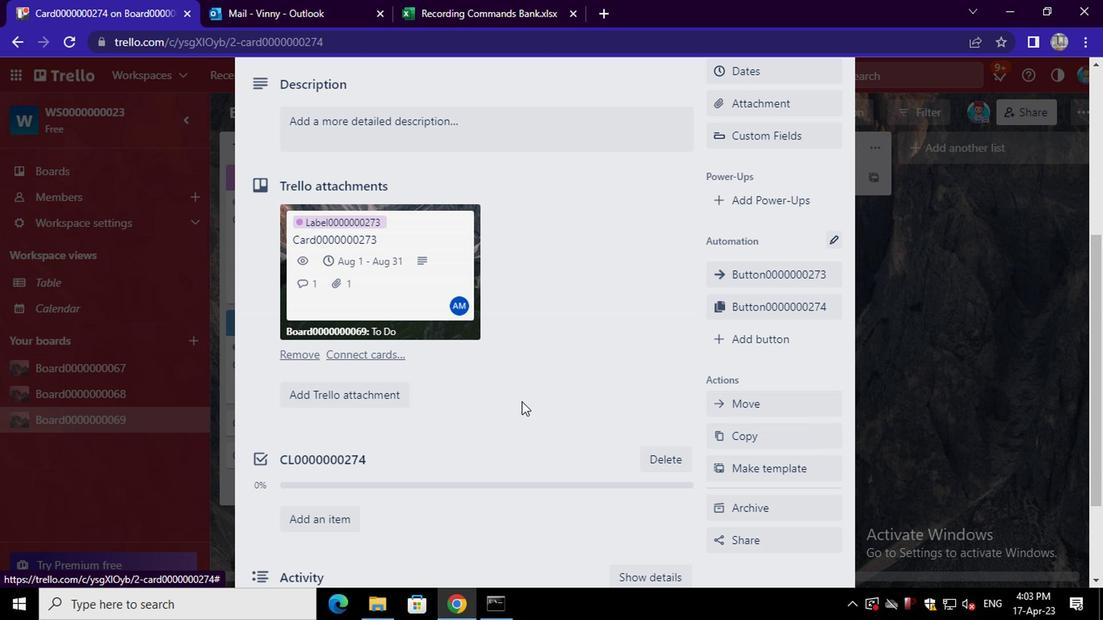 
Action: Mouse scrolled (513, 395) with delta (0, 1)
Screenshot: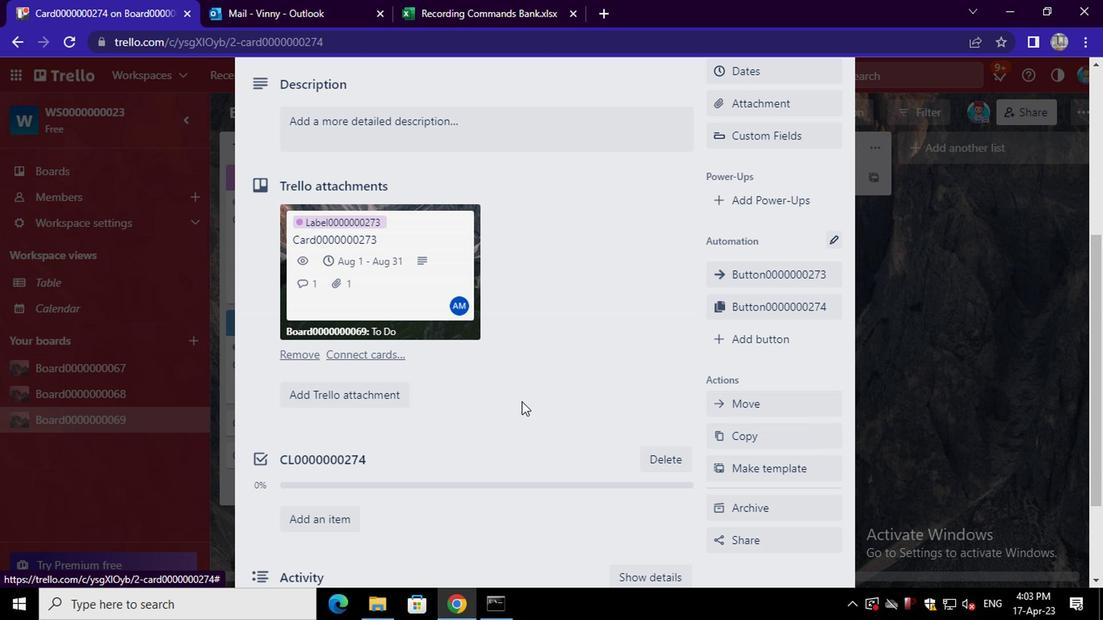 
Action: Mouse scrolled (513, 395) with delta (0, 1)
Screenshot: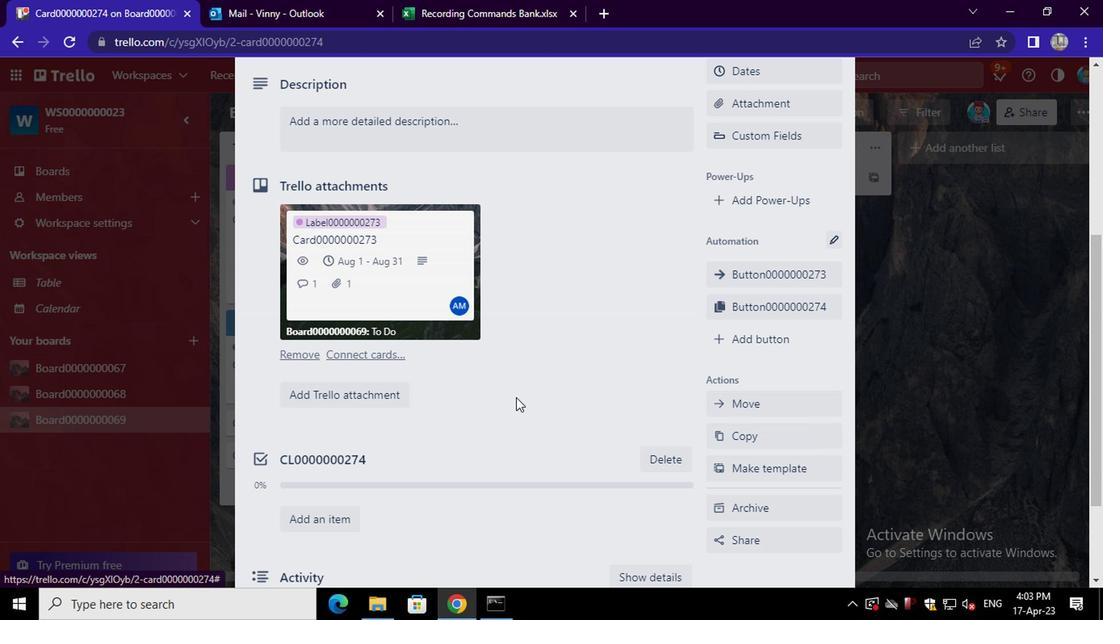 
Action: Mouse moved to (468, 280)
Screenshot: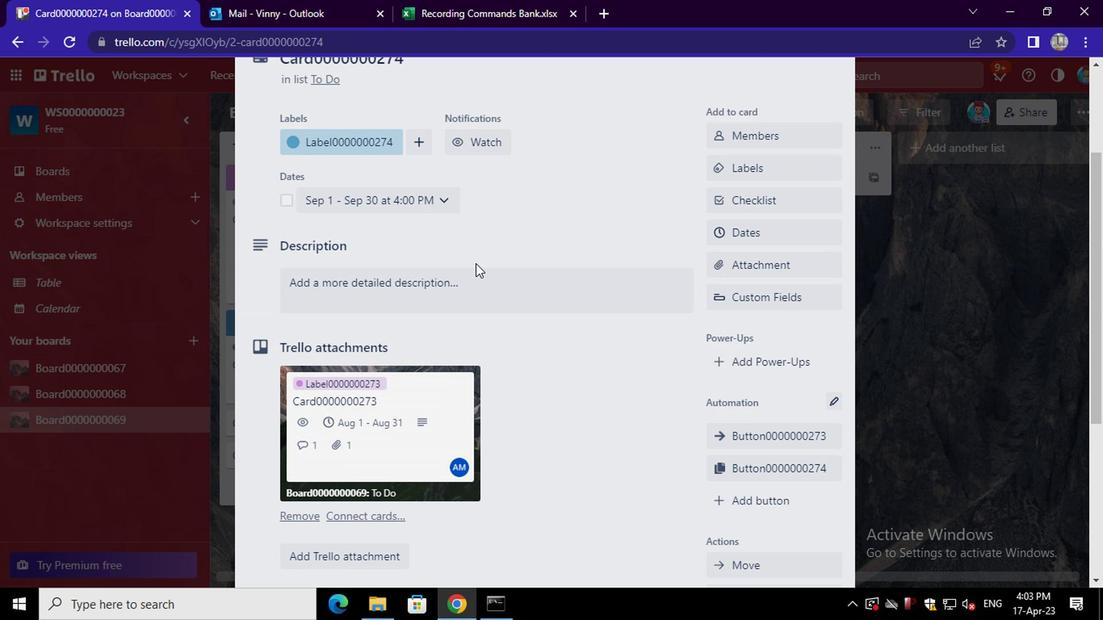 
Action: Mouse pressed left at (468, 280)
Screenshot: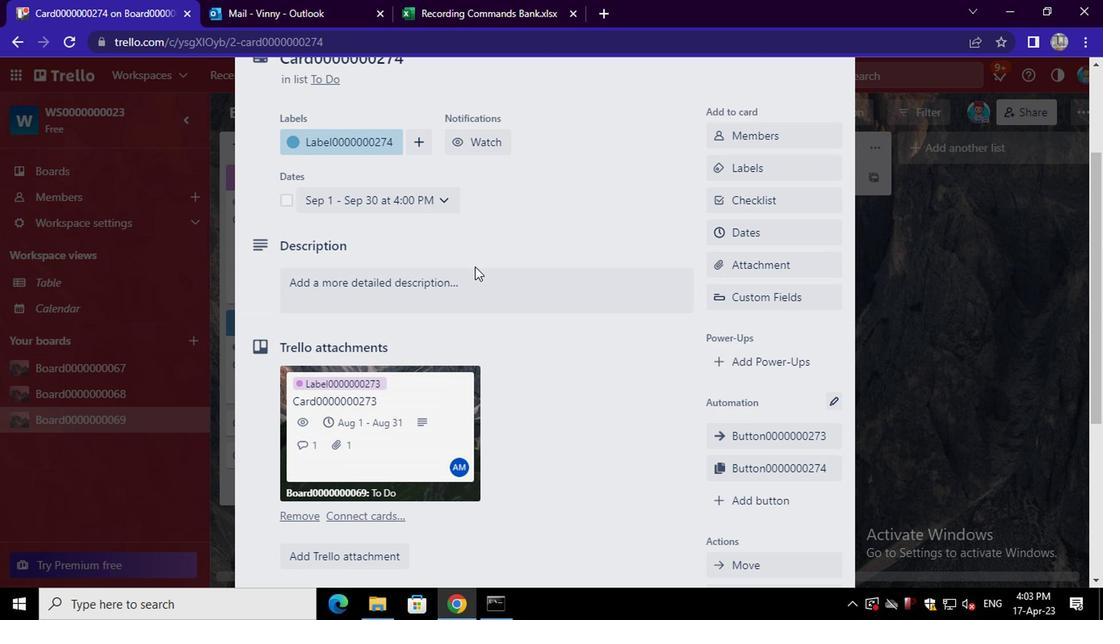 
Action: Mouse moved to (469, 339)
Screenshot: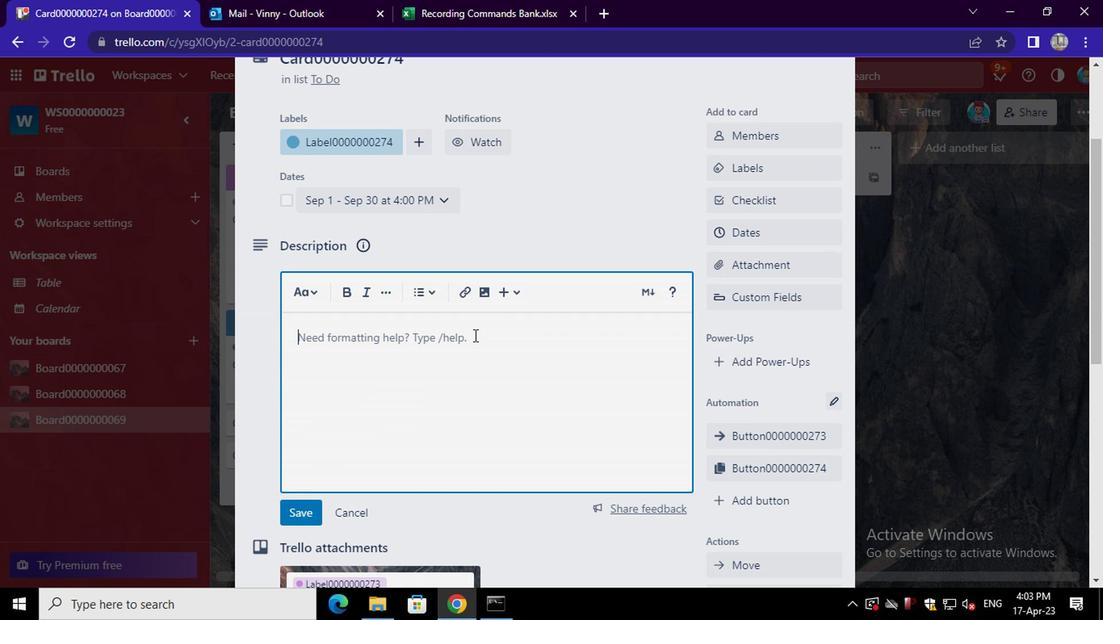 
Action: Mouse pressed left at (469, 339)
Screenshot: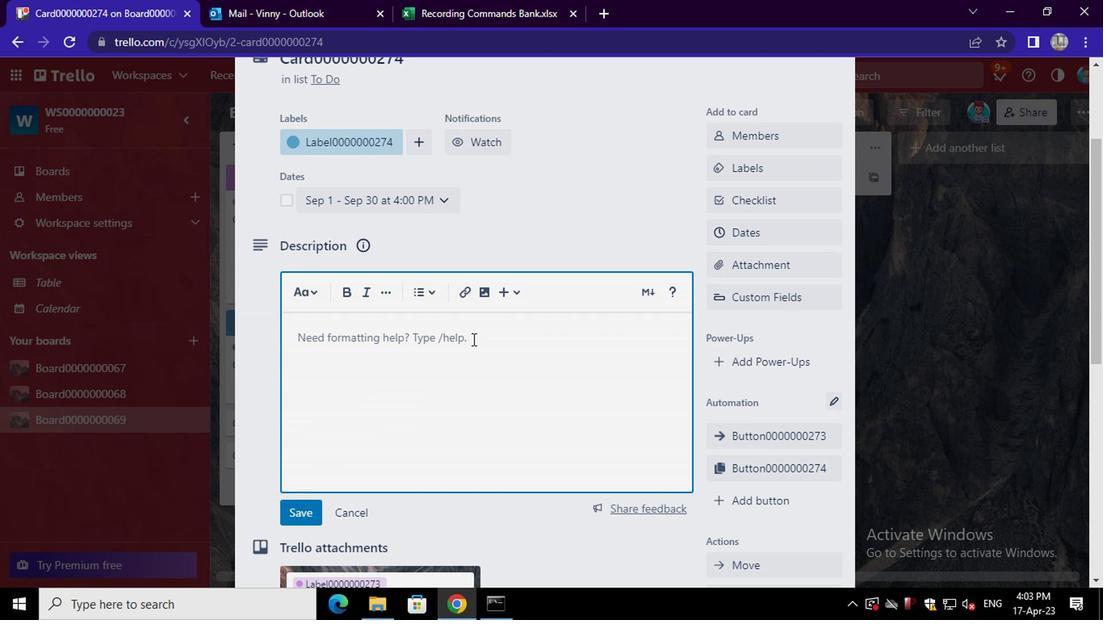 
Action: Key pressed <Key.shift>DS0000000274
Screenshot: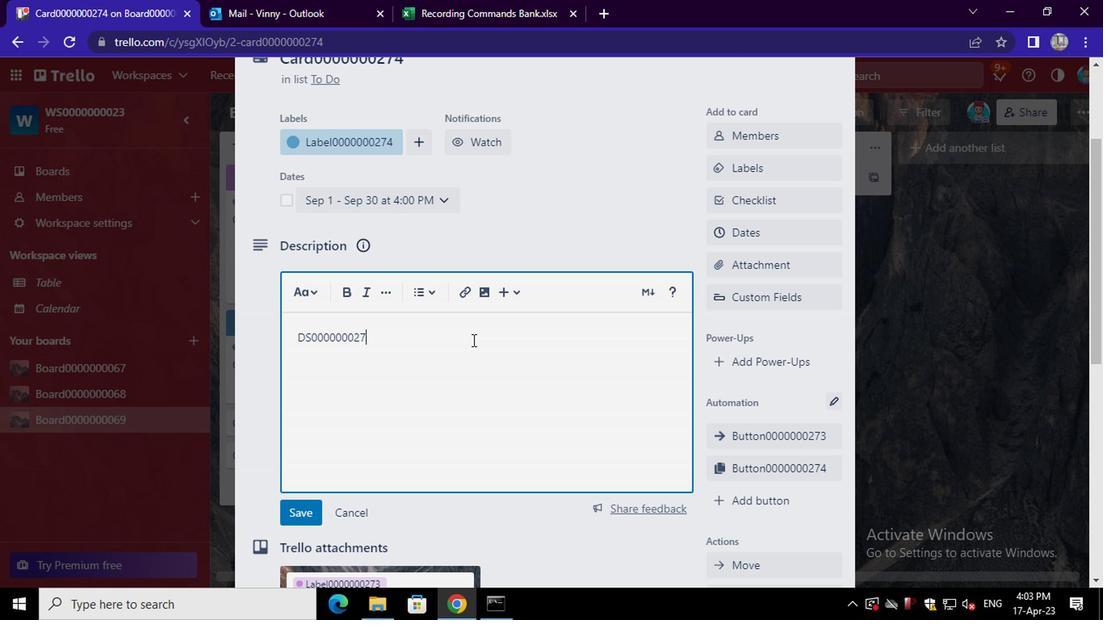 
Action: Mouse moved to (300, 498)
Screenshot: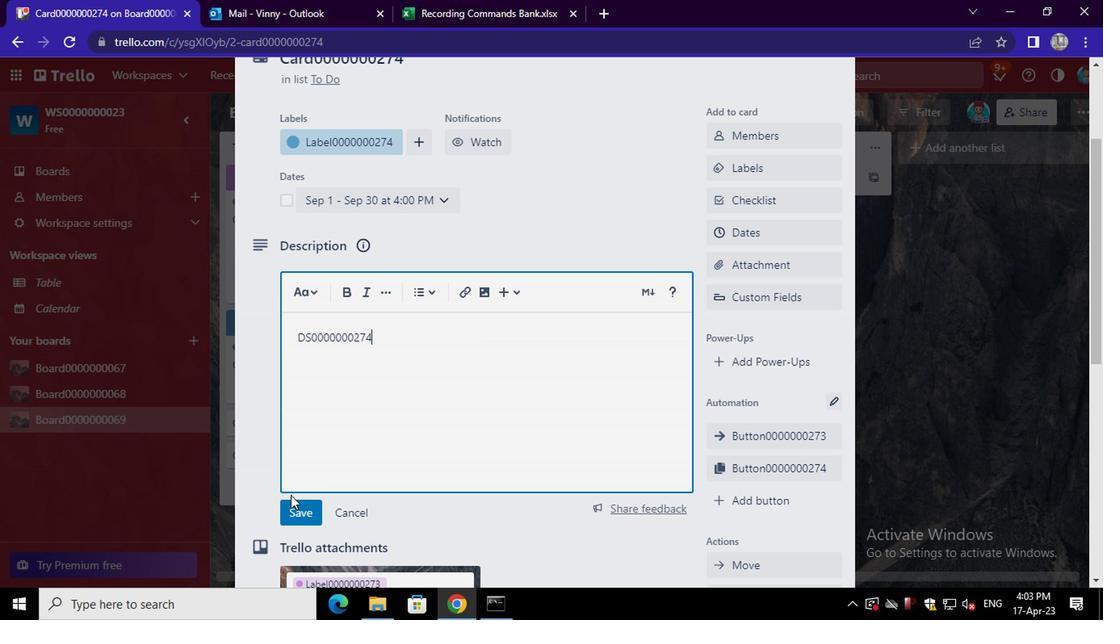 
Action: Mouse pressed left at (300, 498)
Screenshot: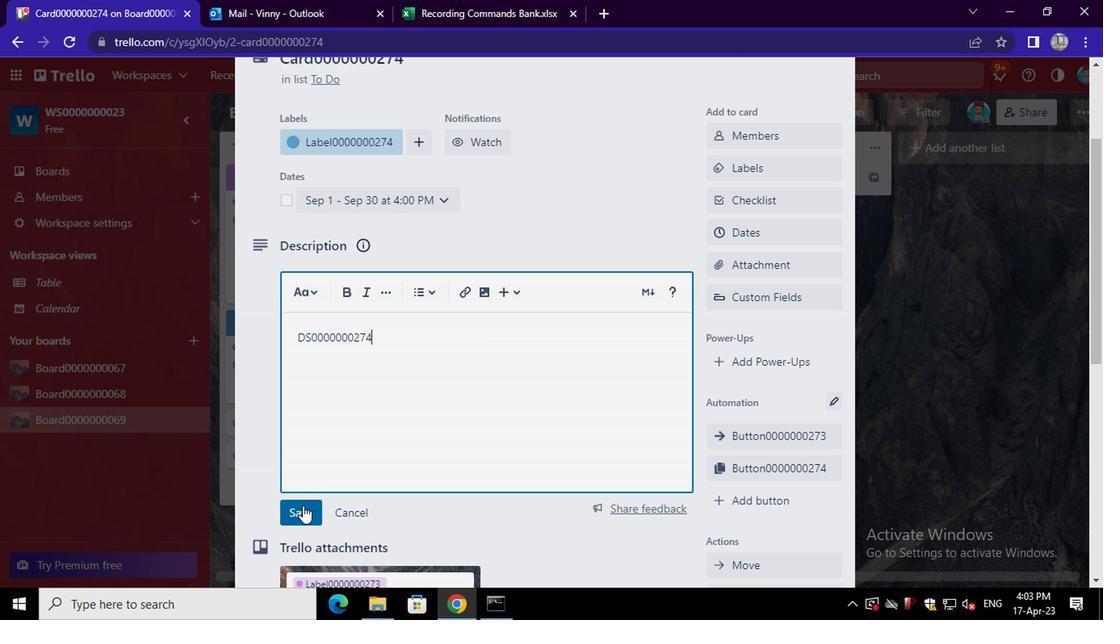 
Action: Mouse moved to (373, 456)
Screenshot: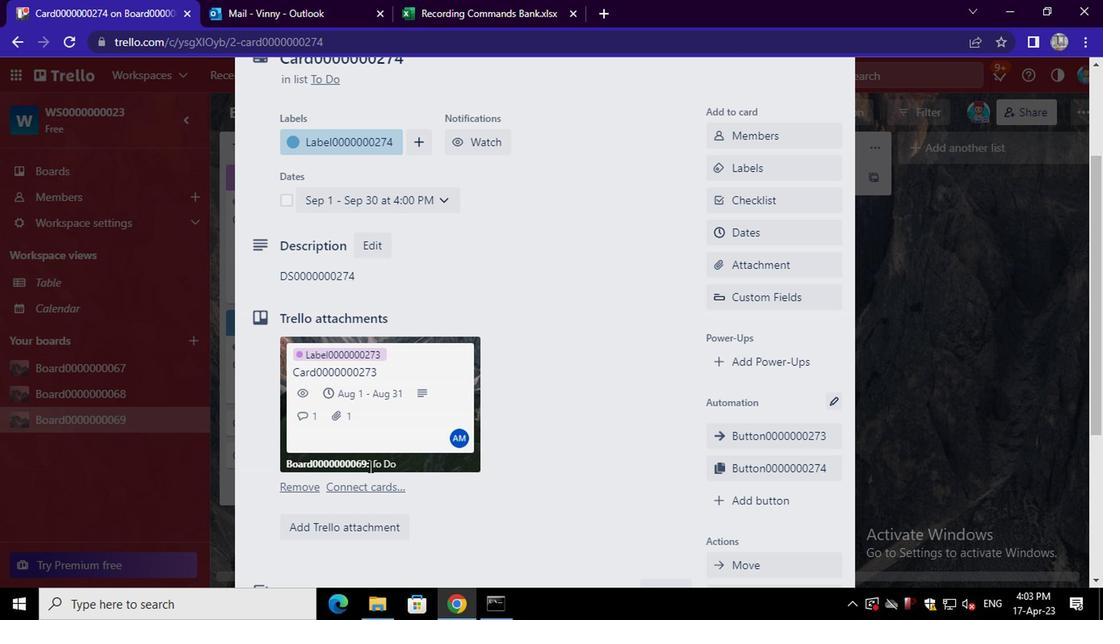 
Action: Mouse scrolled (373, 455) with delta (0, -1)
Screenshot: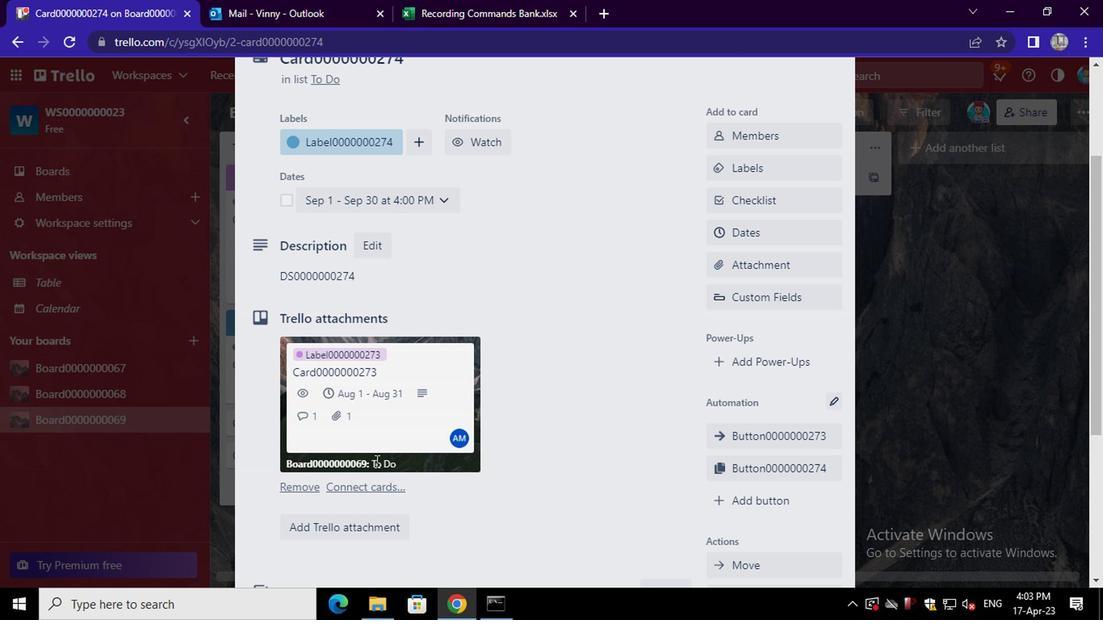
Action: Mouse scrolled (373, 455) with delta (0, -1)
Screenshot: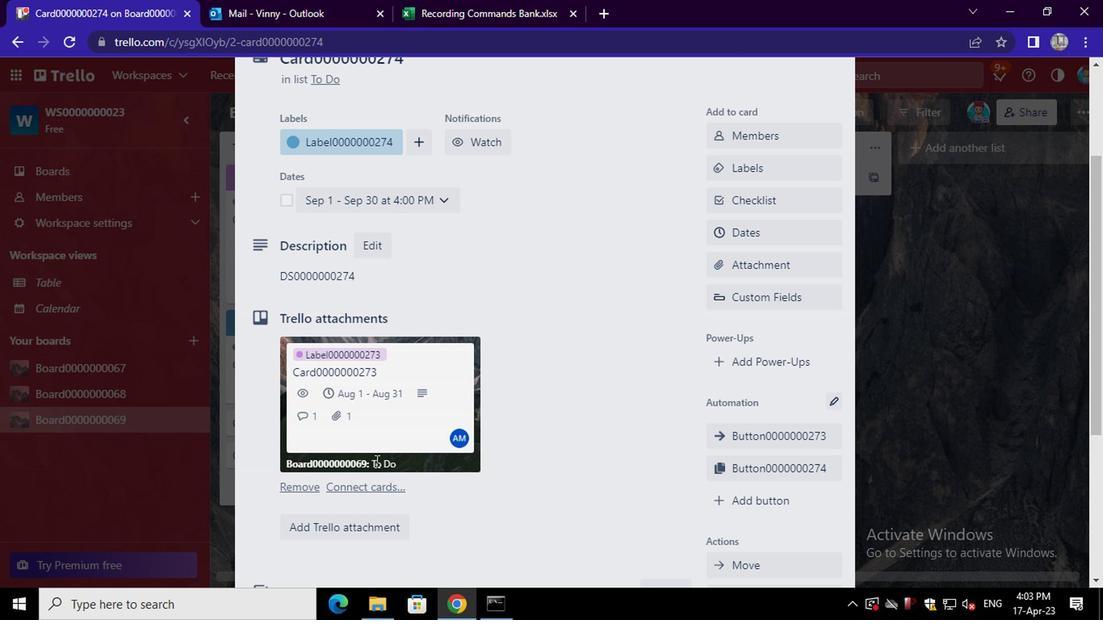 
Action: Mouse moved to (341, 505)
Screenshot: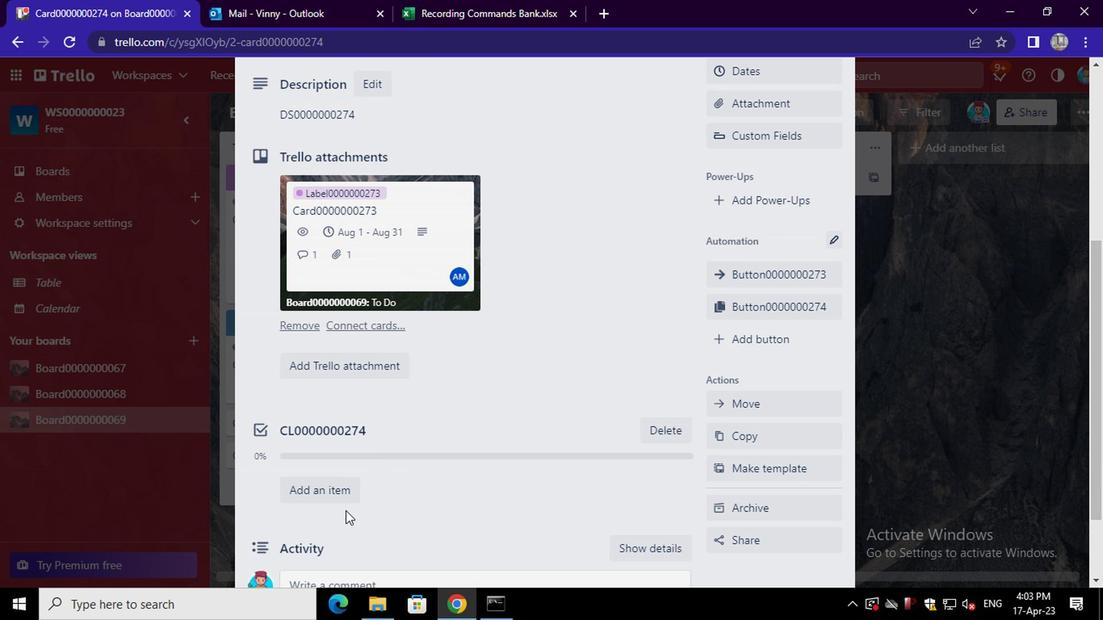 
Action: Mouse scrolled (341, 505) with delta (0, 0)
Screenshot: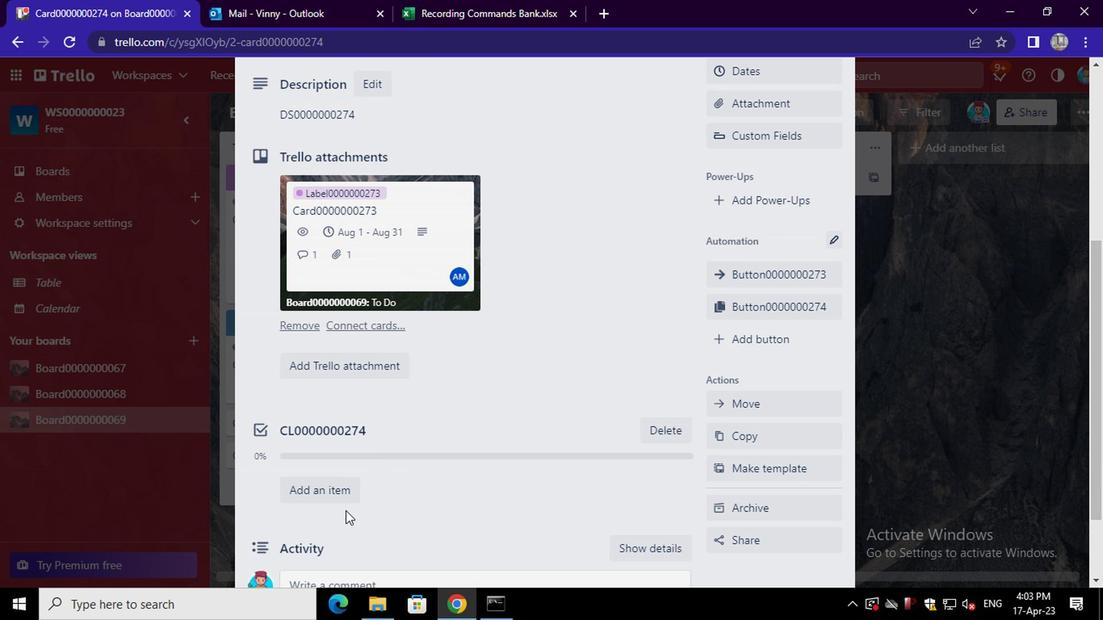 
Action: Mouse moved to (341, 491)
Screenshot: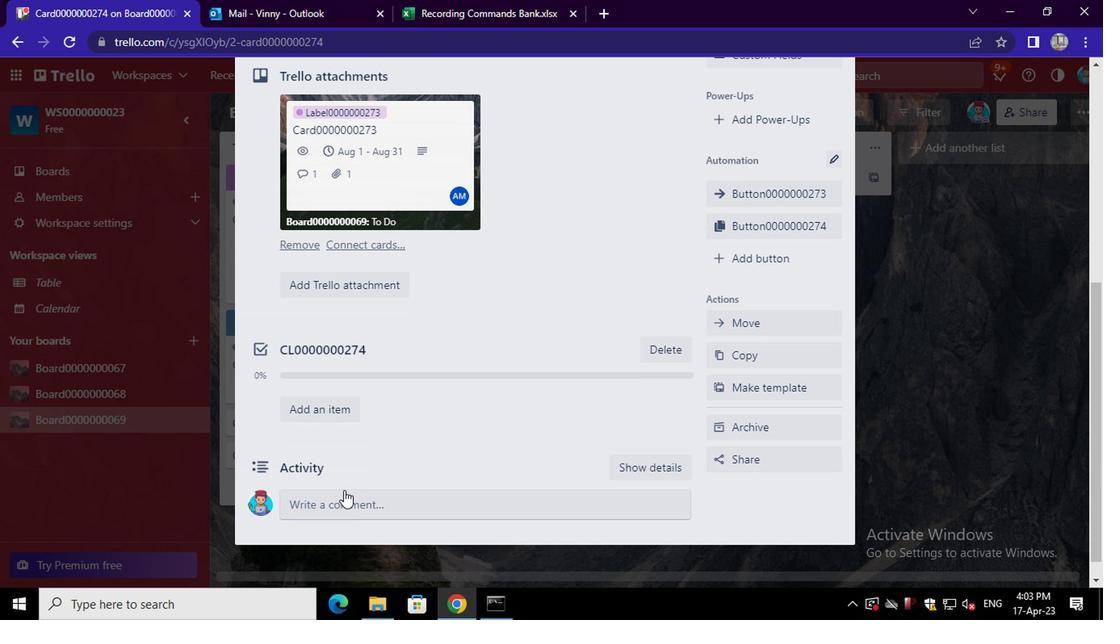 
Action: Mouse pressed left at (341, 491)
Screenshot: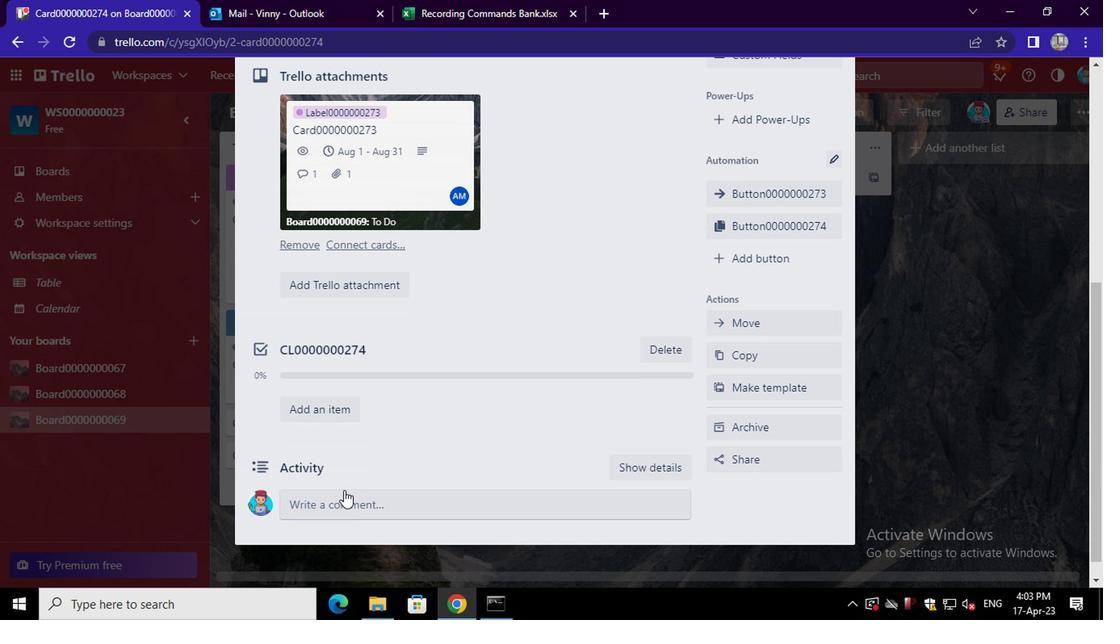 
Action: Mouse moved to (351, 506)
Screenshot: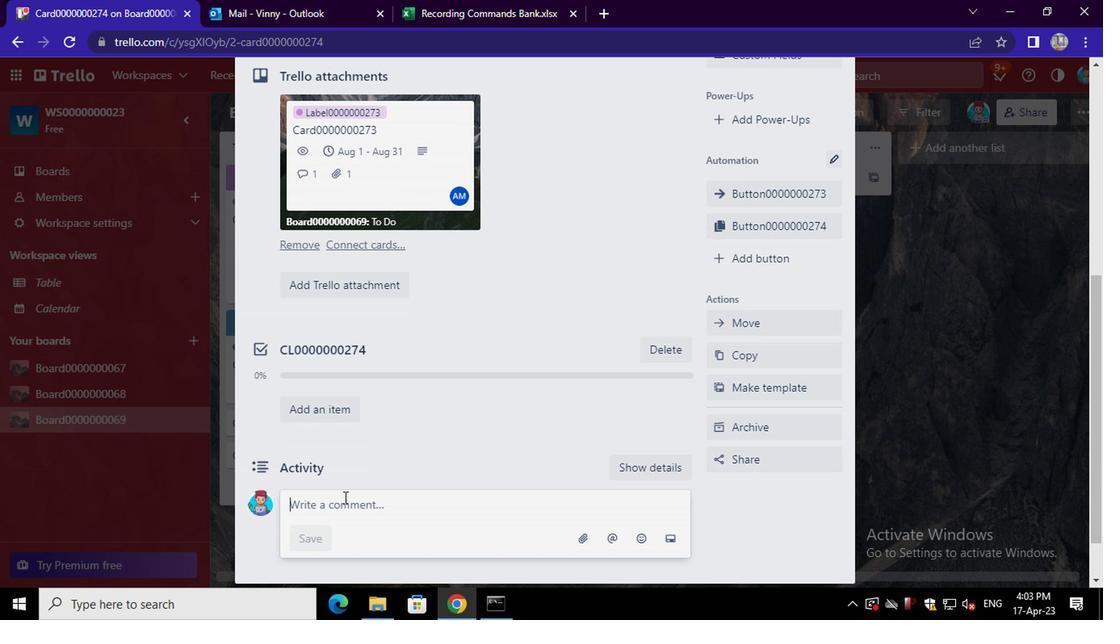 
Action: Mouse pressed left at (351, 506)
Screenshot: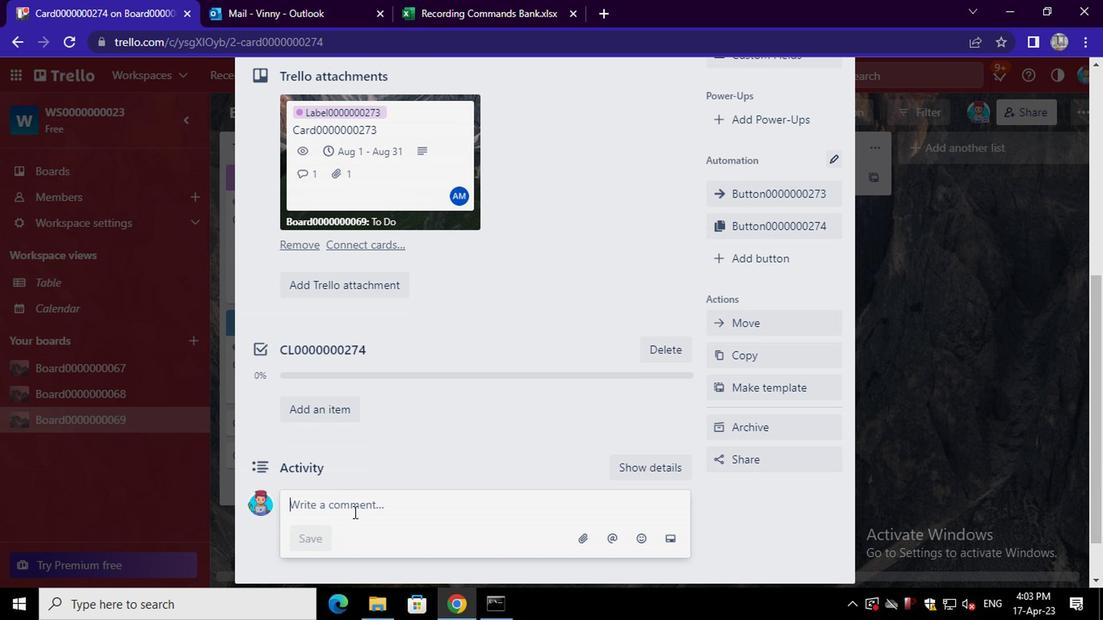 
Action: Mouse moved to (354, 498)
Screenshot: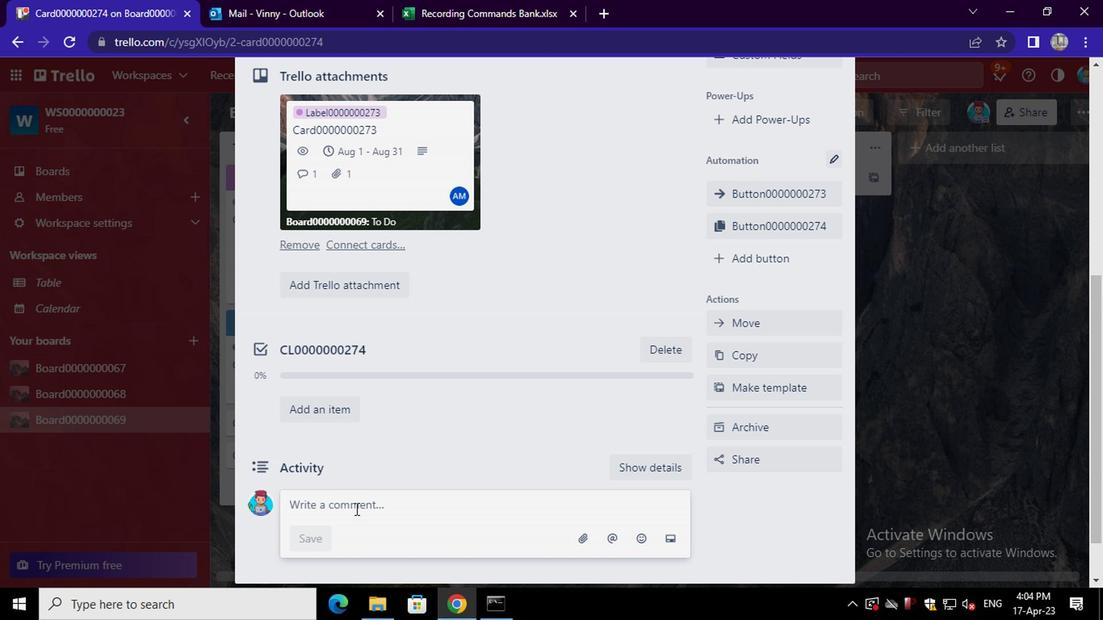 
Action: Mouse pressed left at (354, 498)
Screenshot: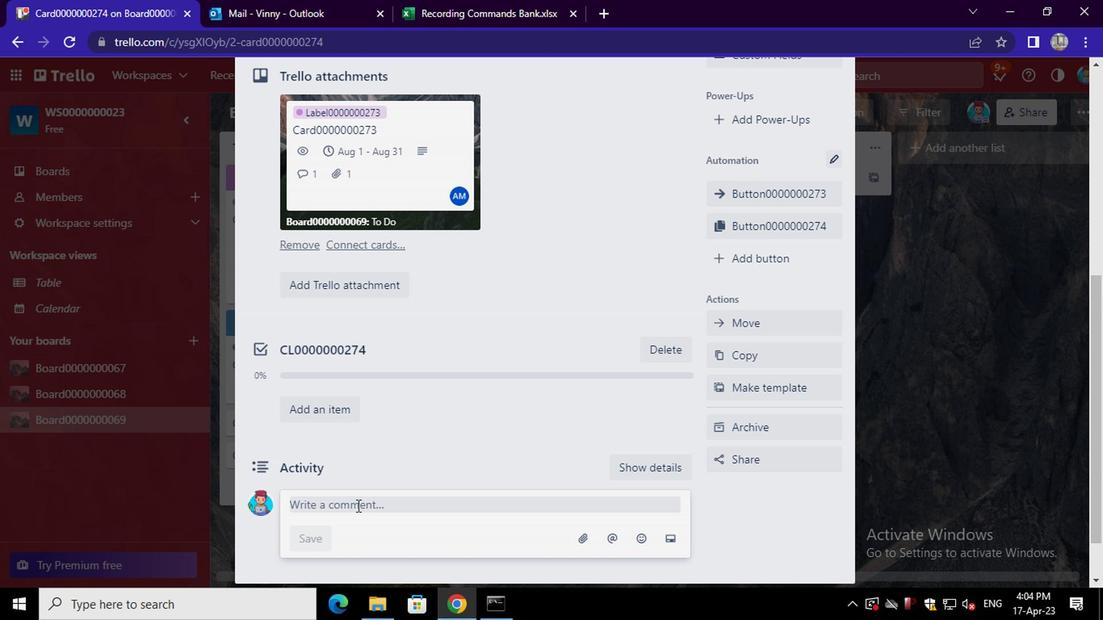 
Action: Mouse moved to (356, 496)
Screenshot: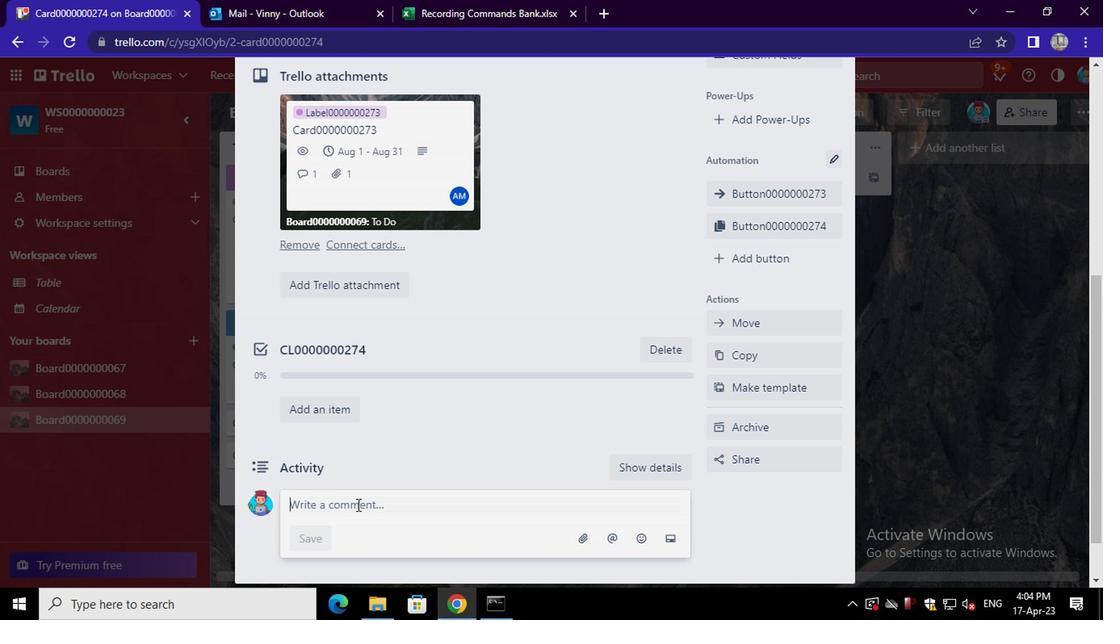 
Action: Key pressed <Key.shift>CM0000000274
Screenshot: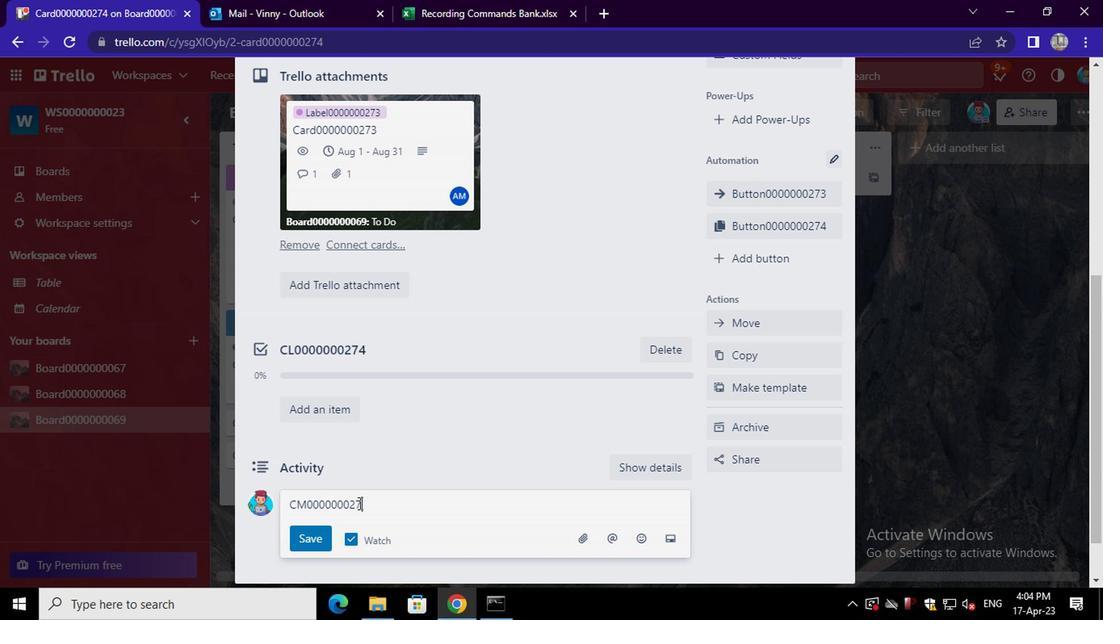 
Action: Mouse moved to (316, 529)
Screenshot: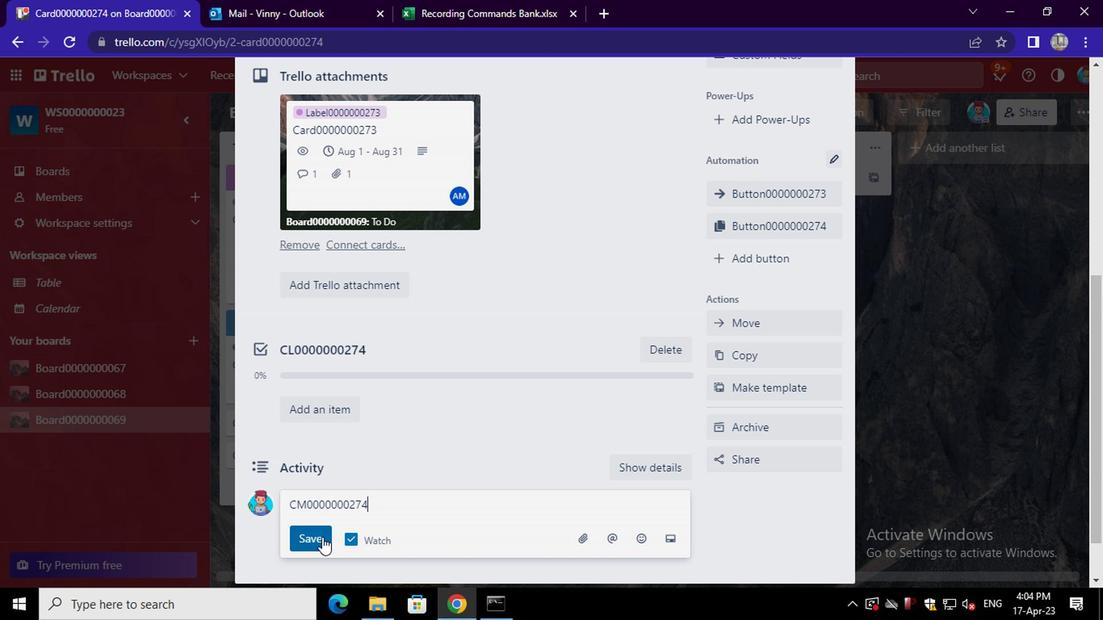 
Action: Mouse pressed left at (316, 529)
Screenshot: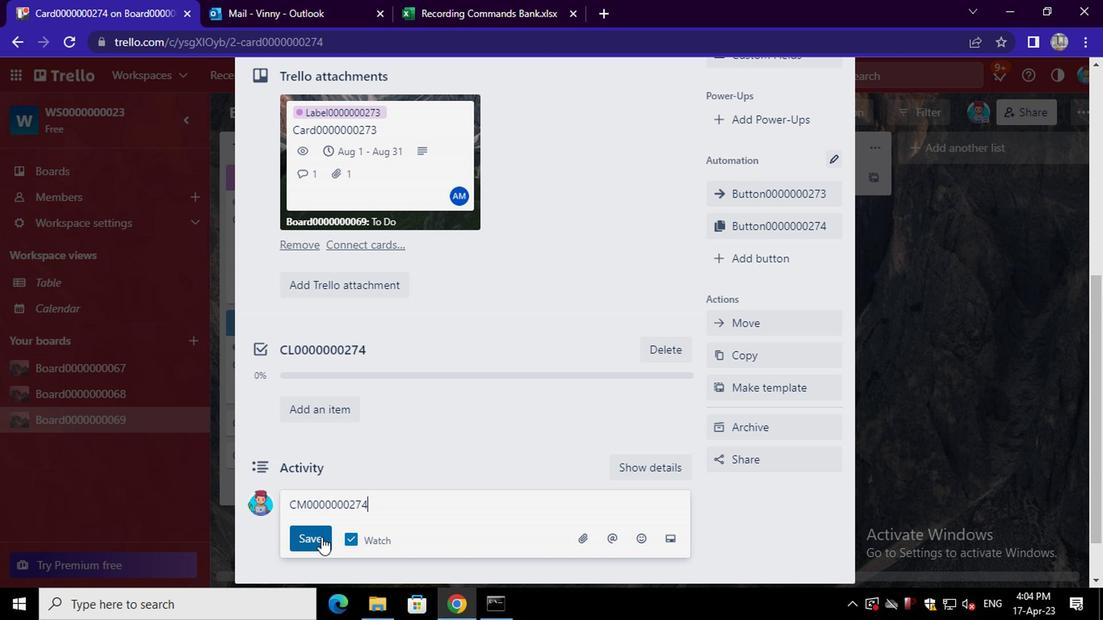 
Action: Mouse moved to (316, 529)
Screenshot: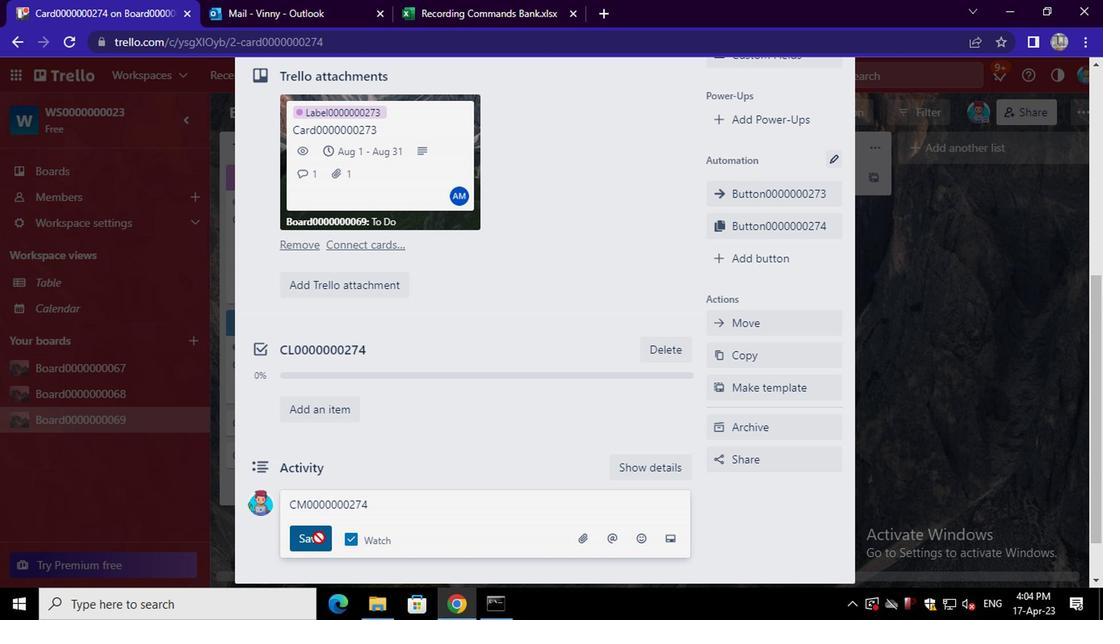 
